 Task: Switch to Salesforce classic and create Few records for custom objects.
Action: Mouse moved to (633, 43)
Screenshot: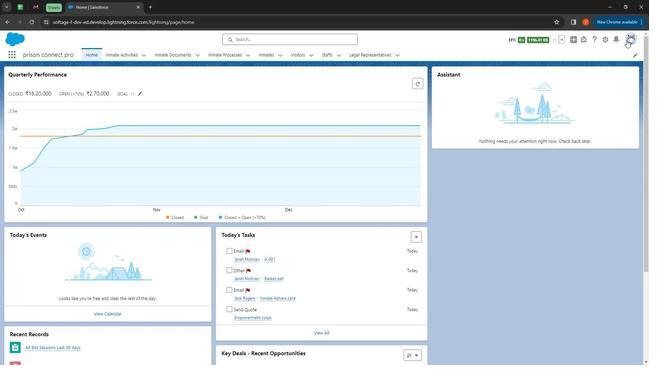 
Action: Mouse pressed left at (633, 43)
Screenshot: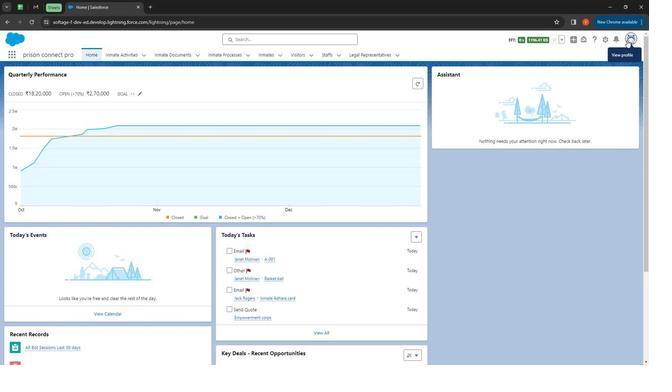 
Action: Mouse moved to (550, 117)
Screenshot: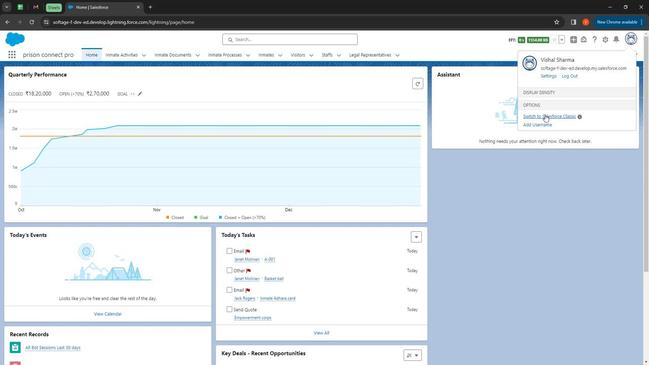 
Action: Mouse pressed left at (550, 117)
Screenshot: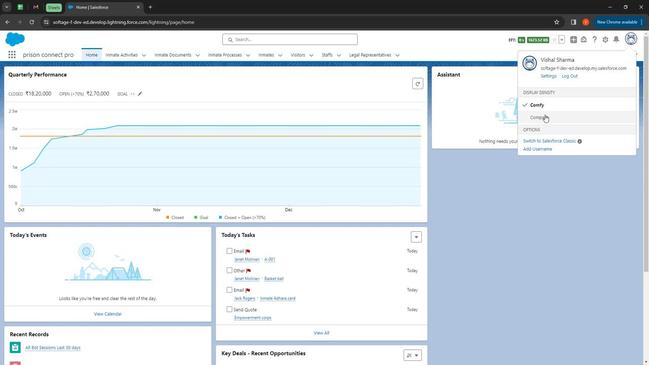 
Action: Mouse moved to (549, 140)
Screenshot: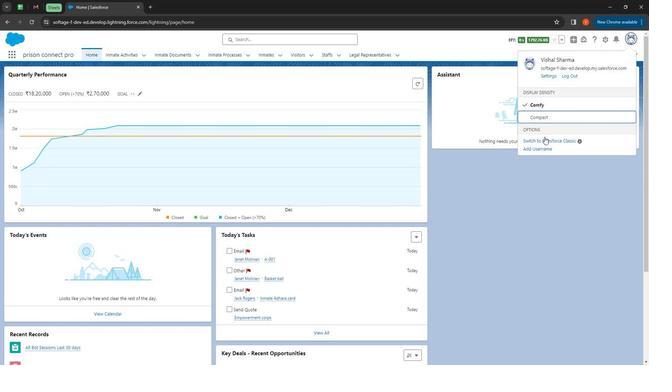 
Action: Mouse pressed left at (549, 140)
Screenshot: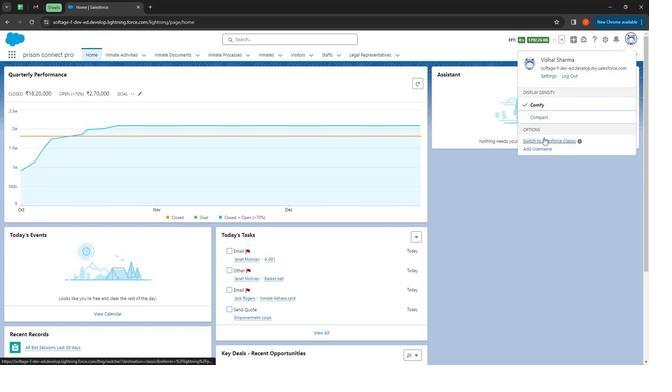 
Action: Mouse moved to (601, 68)
Screenshot: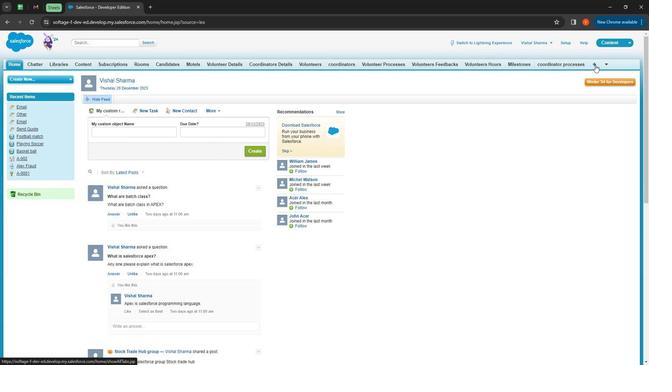 
Action: Mouse pressed left at (601, 68)
Screenshot: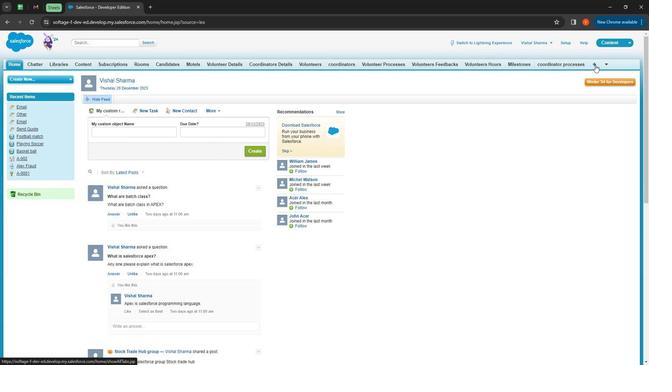
Action: Mouse moved to (200, 226)
Screenshot: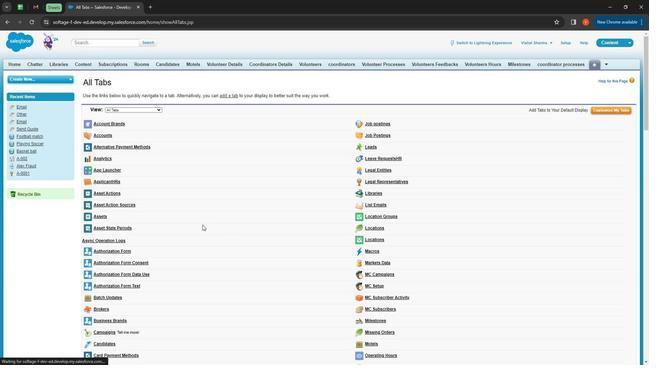 
Action: Mouse scrolled (200, 226) with delta (0, 0)
Screenshot: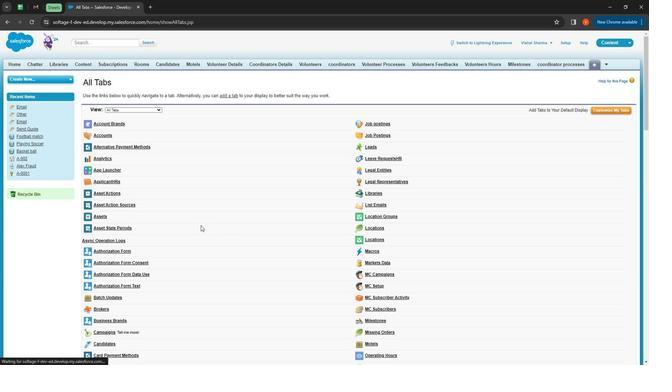 
Action: Mouse scrolled (200, 226) with delta (0, 0)
Screenshot: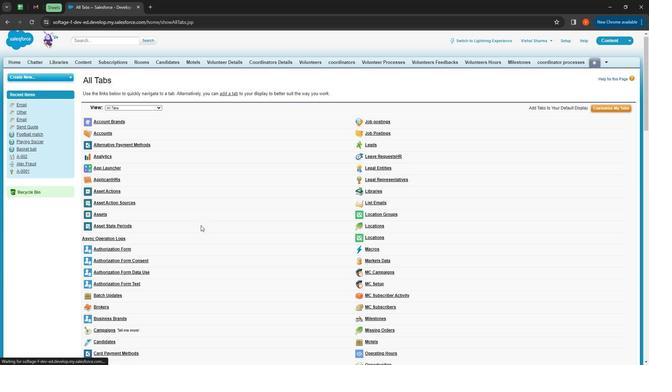 
Action: Mouse scrolled (200, 226) with delta (0, 0)
Screenshot: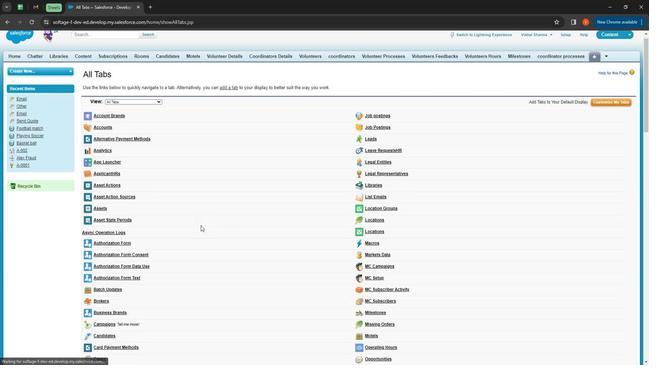 
Action: Mouse scrolled (200, 226) with delta (0, 0)
Screenshot: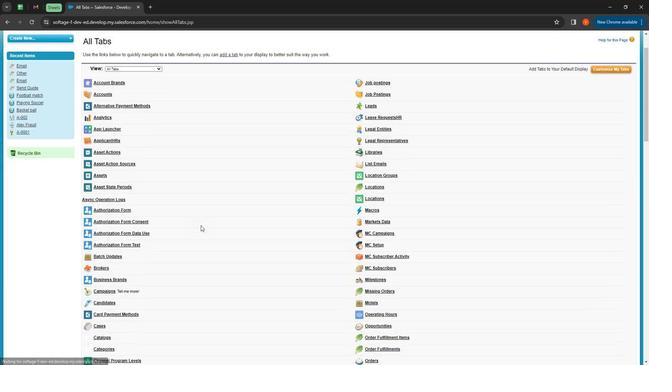 
Action: Mouse scrolled (200, 226) with delta (0, 0)
Screenshot: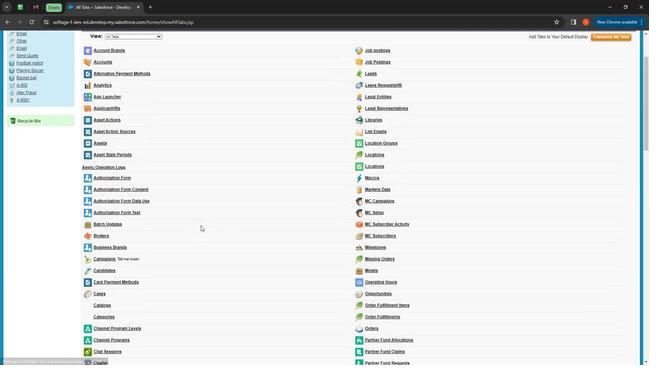 
Action: Mouse scrolled (200, 226) with delta (0, 0)
Screenshot: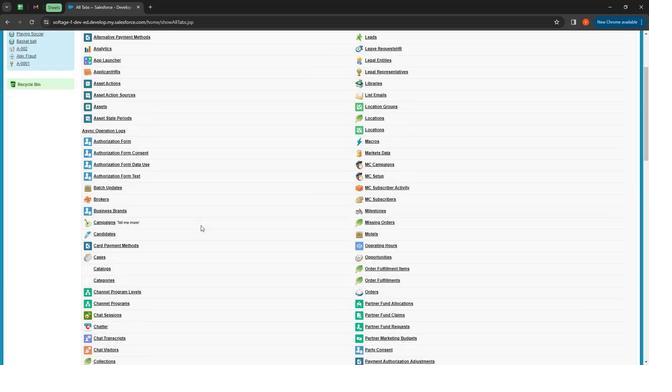 
Action: Mouse scrolled (200, 226) with delta (0, 0)
Screenshot: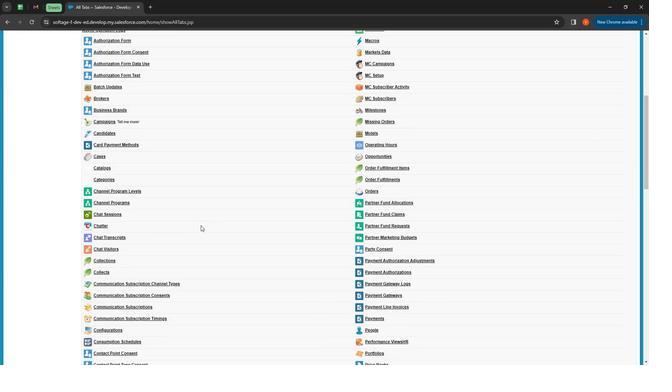 
Action: Mouse scrolled (200, 226) with delta (0, 0)
Screenshot: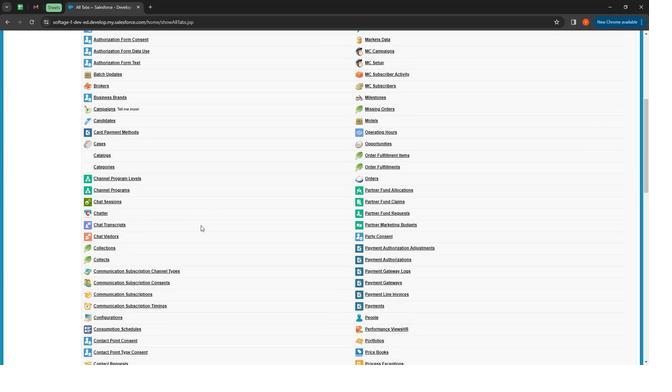 
Action: Mouse scrolled (200, 226) with delta (0, 0)
Screenshot: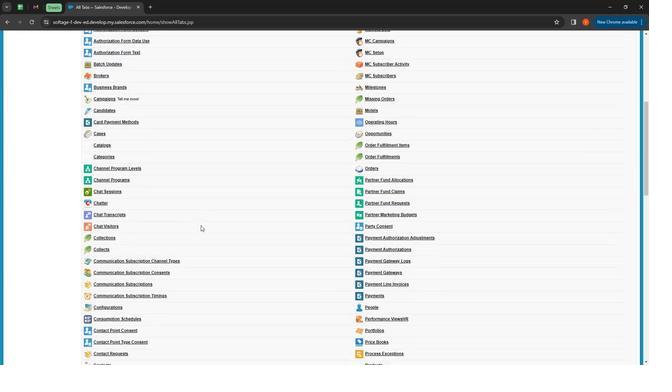 
Action: Mouse scrolled (200, 226) with delta (0, 0)
Screenshot: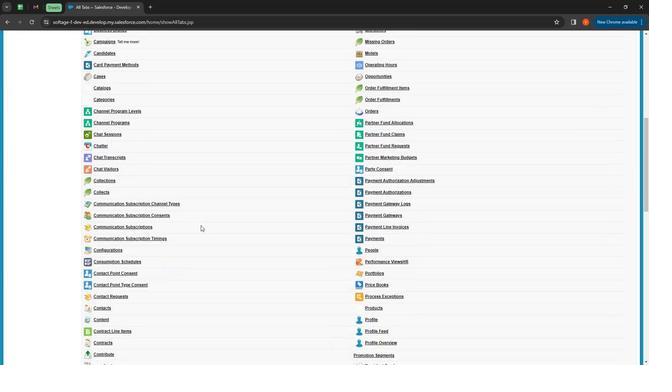 
Action: Mouse moved to (200, 226)
Screenshot: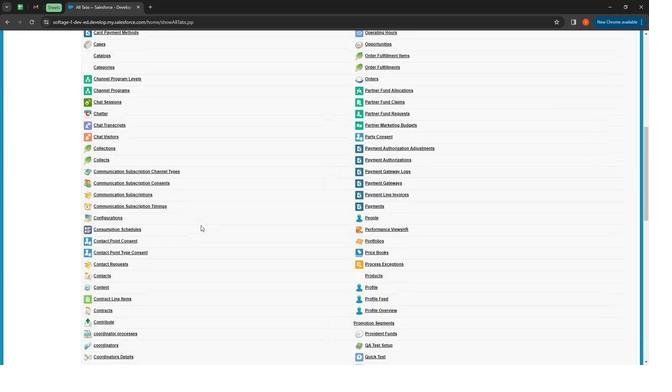 
Action: Mouse scrolled (200, 226) with delta (0, 0)
Screenshot: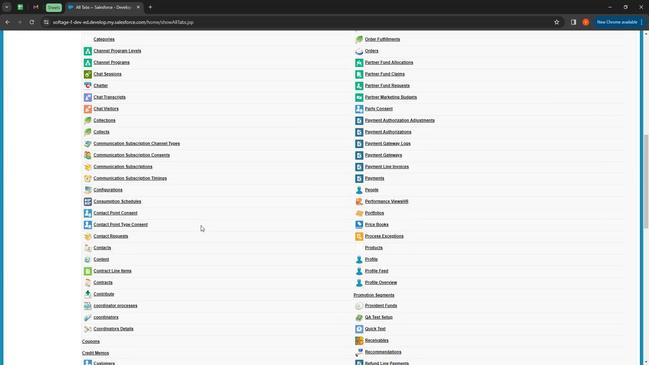 
Action: Mouse scrolled (200, 226) with delta (0, 0)
Screenshot: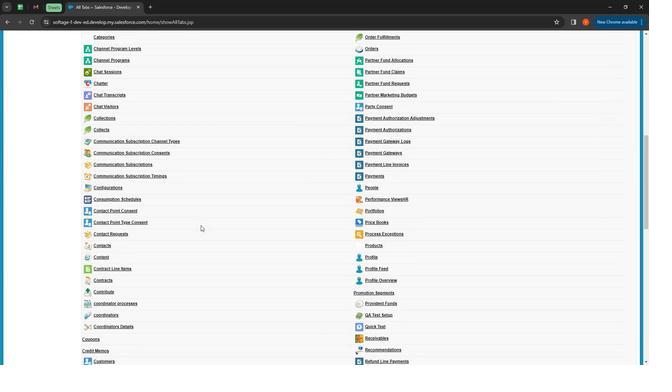 
Action: Mouse scrolled (200, 226) with delta (0, 0)
Screenshot: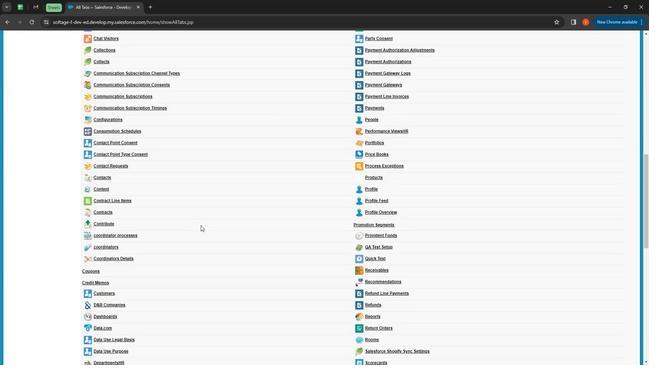 
Action: Mouse scrolled (200, 226) with delta (0, 0)
Screenshot: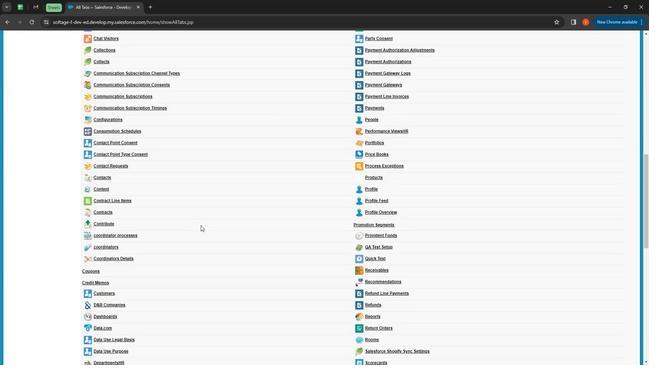 
Action: Mouse scrolled (200, 226) with delta (0, 0)
Screenshot: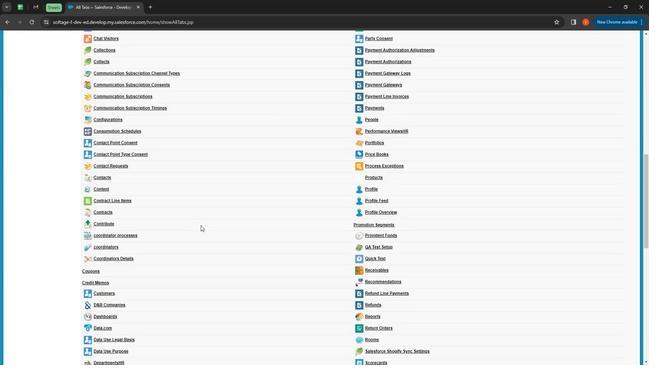 
Action: Mouse scrolled (200, 226) with delta (0, 0)
Screenshot: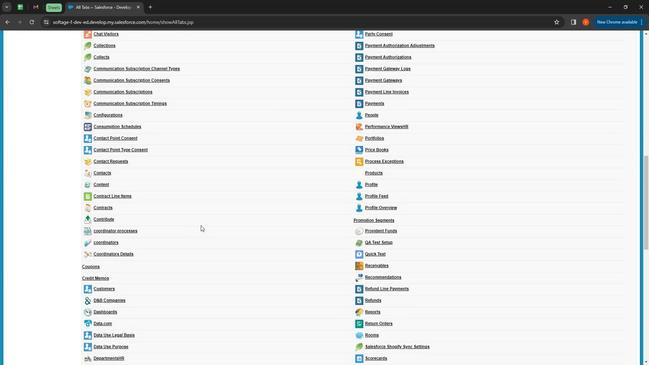 
Action: Mouse scrolled (200, 226) with delta (0, 0)
Screenshot: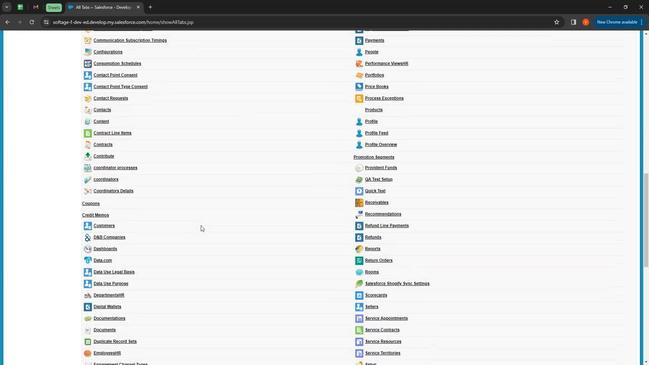 
Action: Mouse moved to (232, 142)
Screenshot: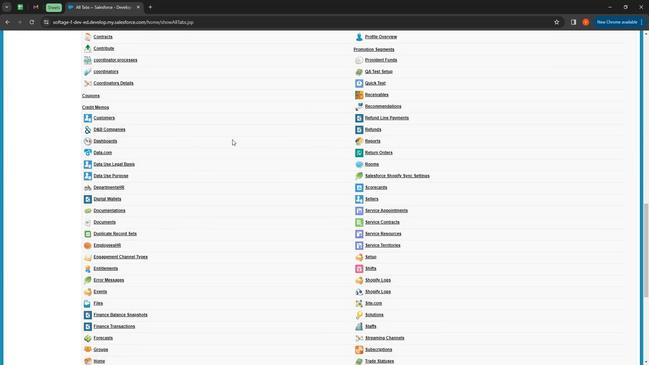 
Action: Mouse scrolled (232, 141) with delta (0, 0)
Screenshot: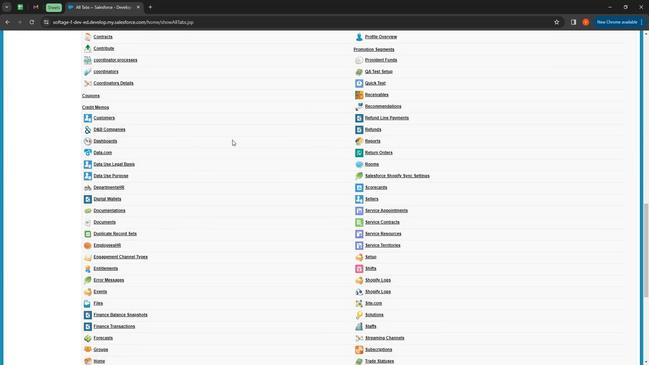 
Action: Mouse moved to (353, 153)
Screenshot: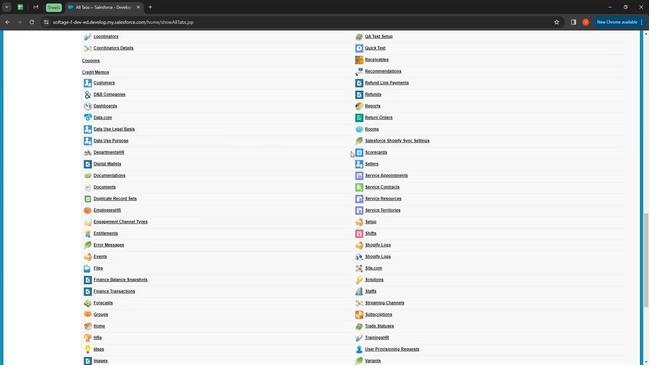 
Action: Mouse scrolled (353, 153) with delta (0, 0)
Screenshot: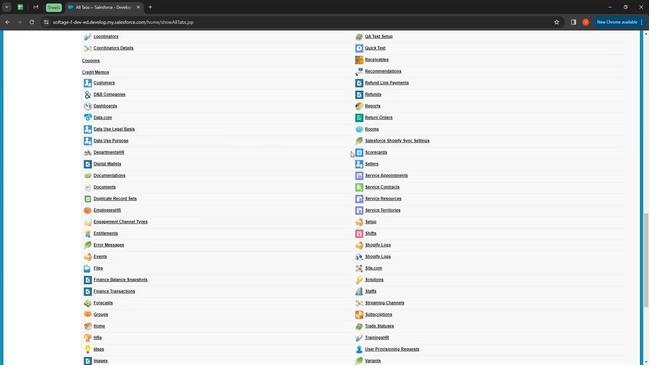 
Action: Mouse moved to (352, 153)
Screenshot: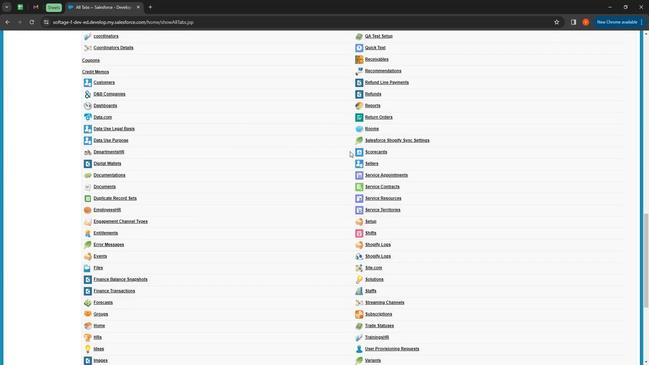 
Action: Mouse scrolled (352, 153) with delta (0, 0)
Screenshot: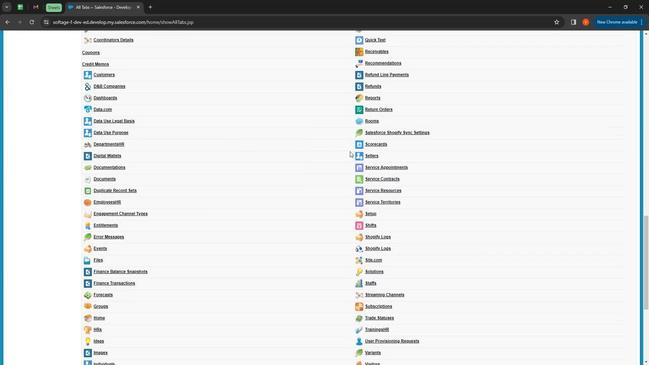 
Action: Mouse moved to (270, 168)
Screenshot: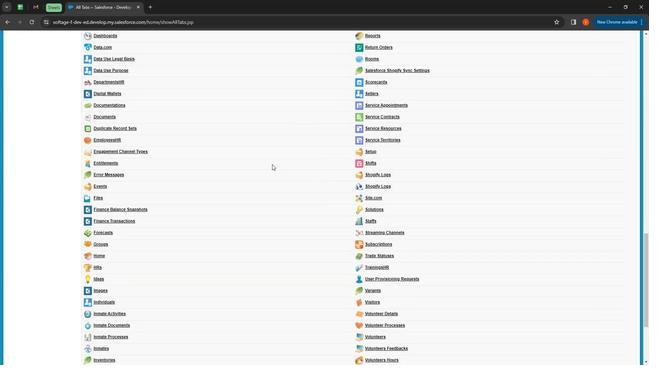 
Action: Mouse scrolled (270, 168) with delta (0, 0)
Screenshot: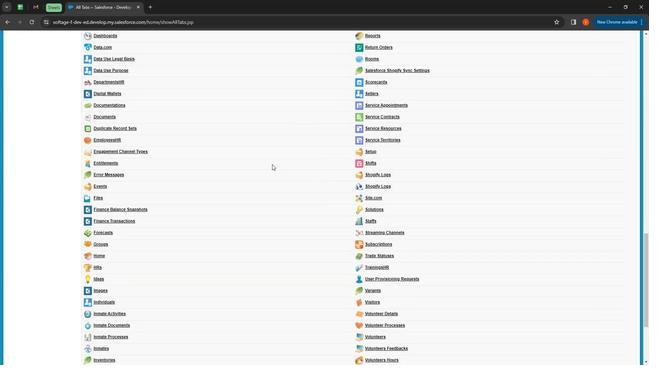 
Action: Mouse moved to (269, 169)
Screenshot: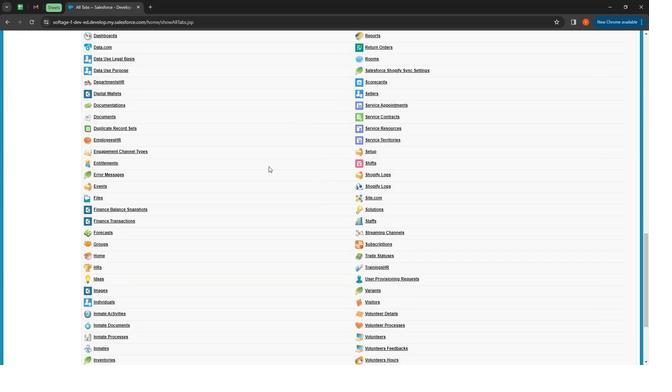 
Action: Mouse scrolled (269, 169) with delta (0, 0)
Screenshot: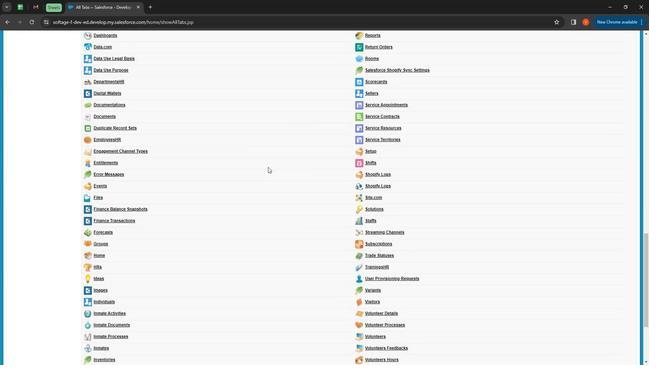 
Action: Mouse moved to (211, 190)
Screenshot: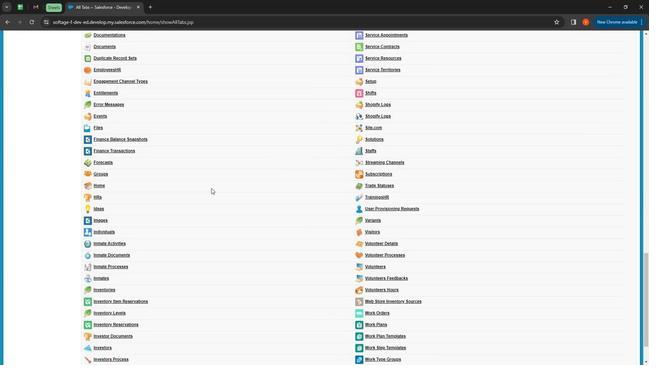 
Action: Mouse scrolled (211, 190) with delta (0, 0)
Screenshot: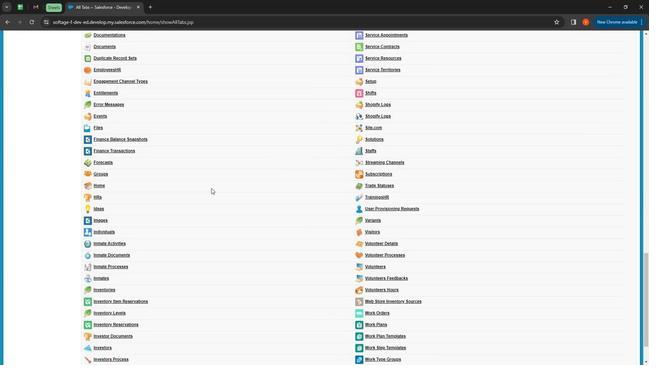 
Action: Mouse moved to (140, 209)
Screenshot: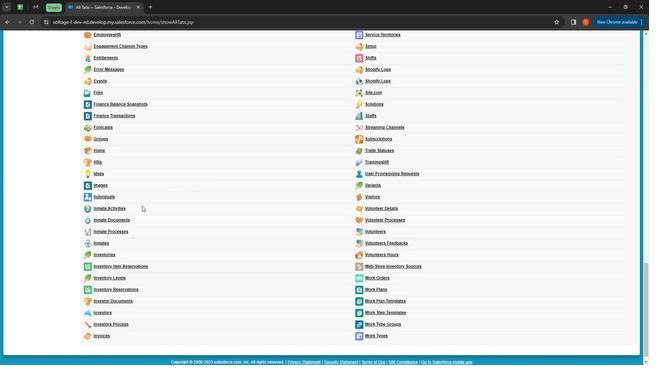 
Action: Mouse scrolled (140, 209) with delta (0, 0)
Screenshot: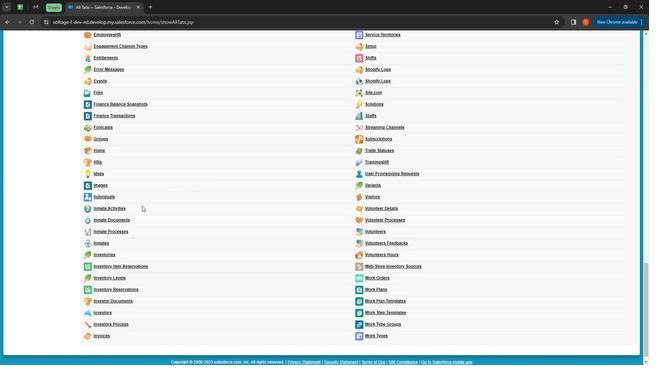 
Action: Mouse moved to (140, 211)
Screenshot: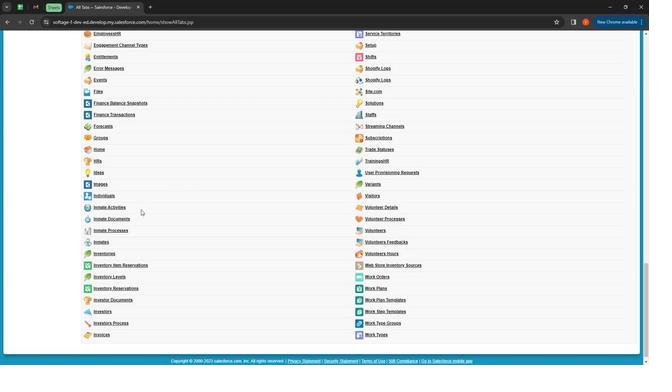 
Action: Mouse scrolled (140, 211) with delta (0, 0)
Screenshot: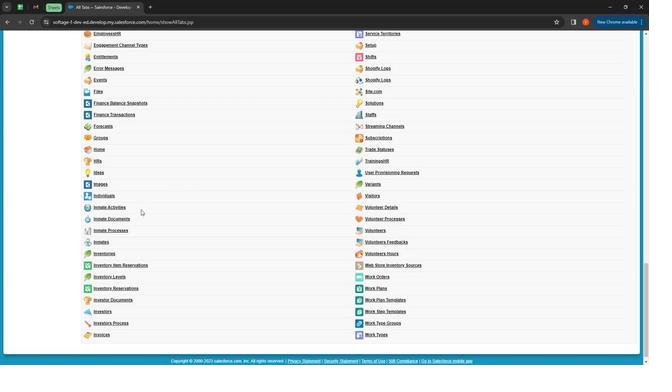 
Action: Mouse moved to (99, 236)
Screenshot: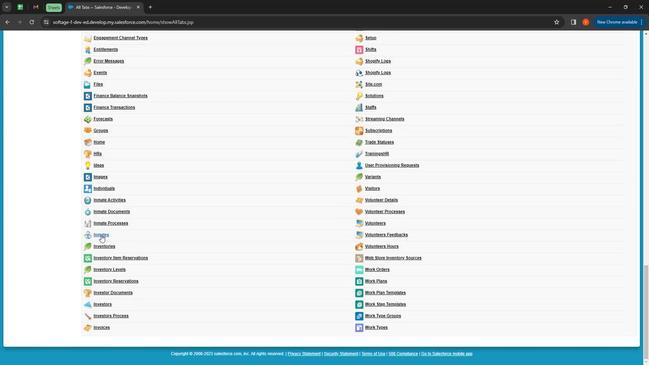 
Action: Mouse pressed left at (99, 236)
Screenshot: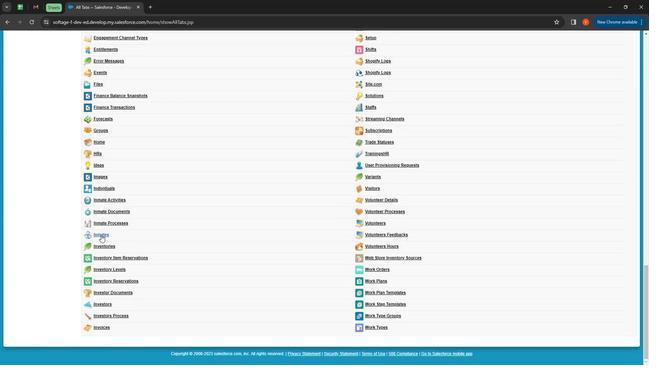 
Action: Mouse moved to (262, 121)
Screenshot: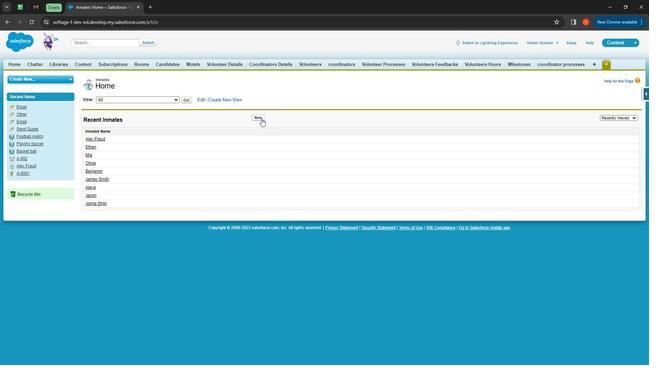 
Action: Mouse pressed left at (262, 121)
Screenshot: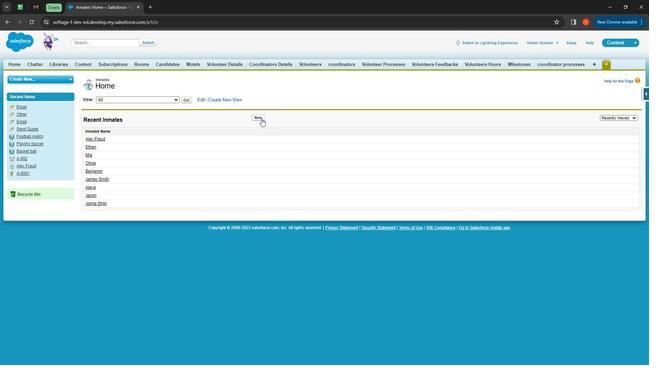 
Action: Mouse moved to (217, 130)
Screenshot: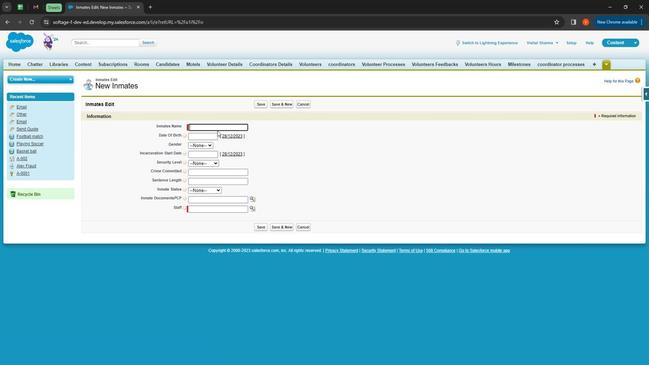 
Action: Mouse pressed left at (217, 130)
Screenshot: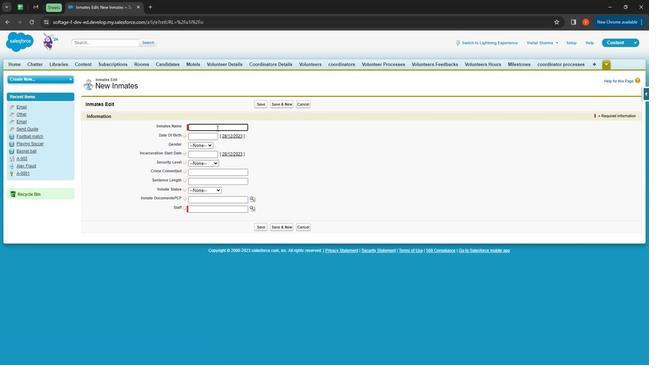 
Action: Mouse moved to (218, 135)
Screenshot: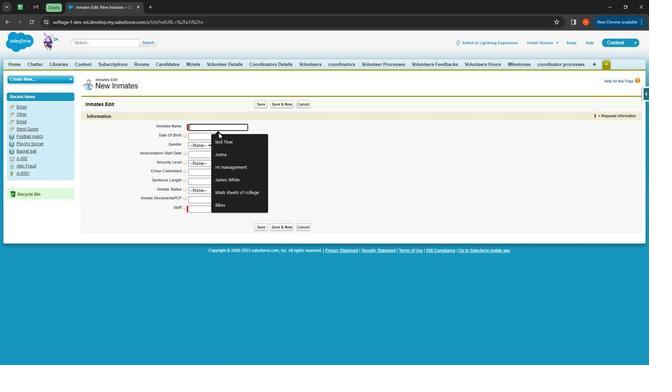 
Action: Key pressed <Key.shift>Donald<Key.space><Key.shift>Trump
Screenshot: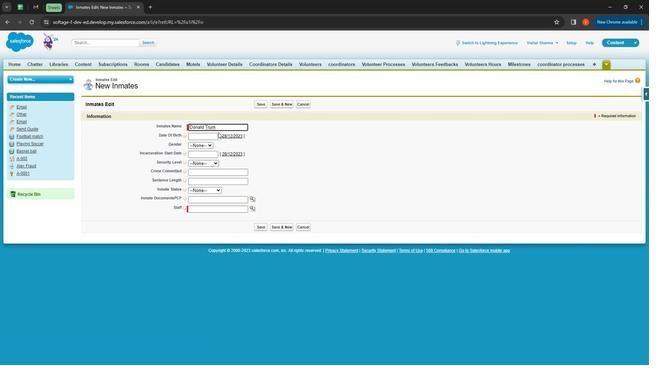 
Action: Mouse moved to (205, 137)
Screenshot: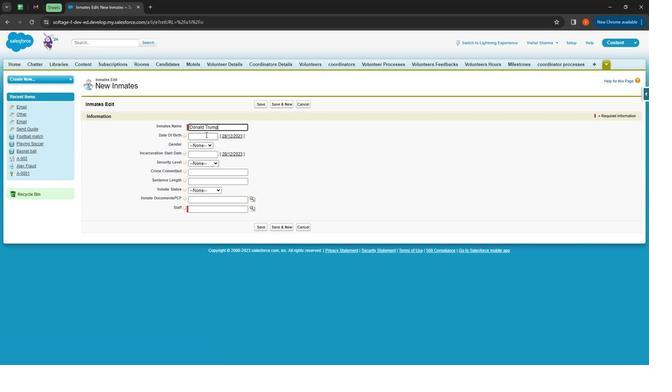 
Action: Mouse pressed left at (205, 137)
Screenshot: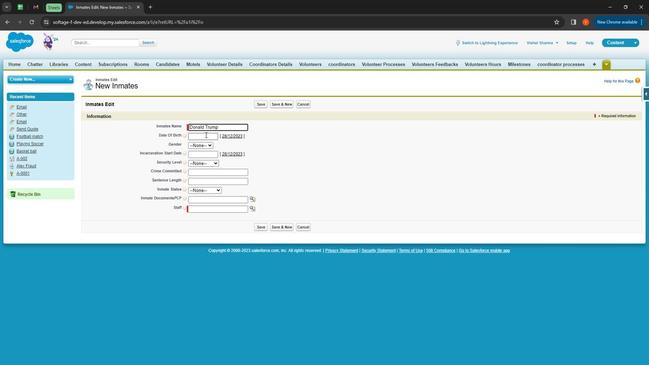 
Action: Mouse moved to (254, 146)
Screenshot: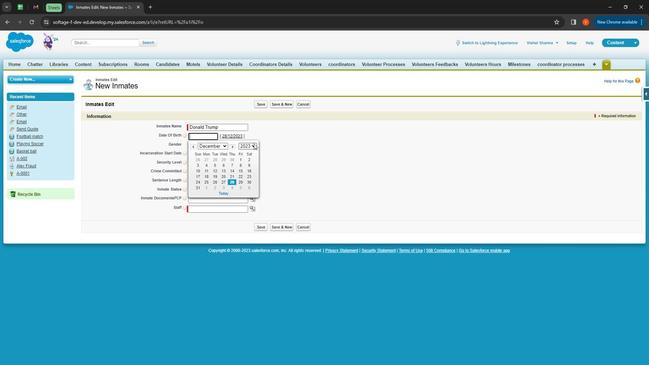 
Action: Mouse pressed left at (254, 146)
Screenshot: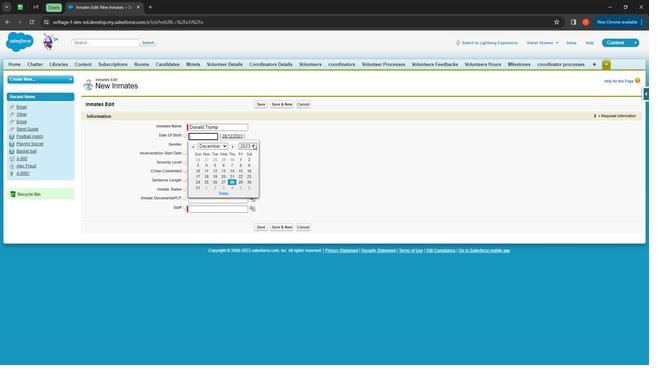 
Action: Mouse moved to (254, 153)
Screenshot: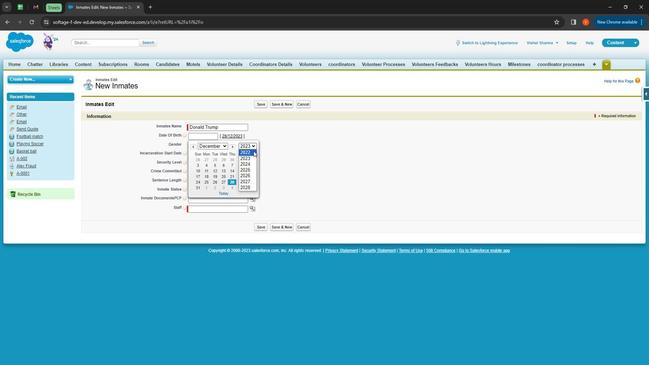 
Action: Mouse pressed left at (254, 153)
Screenshot: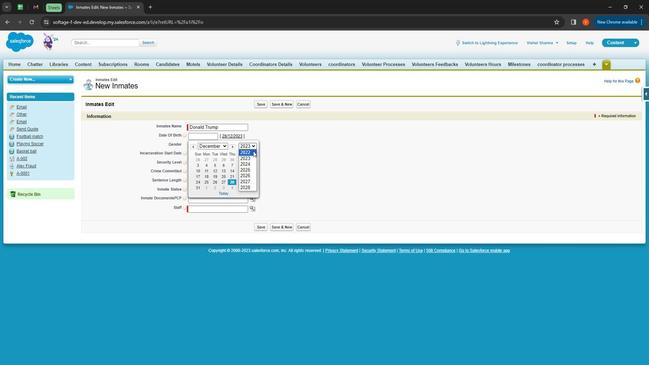 
Action: Mouse moved to (192, 149)
Screenshot: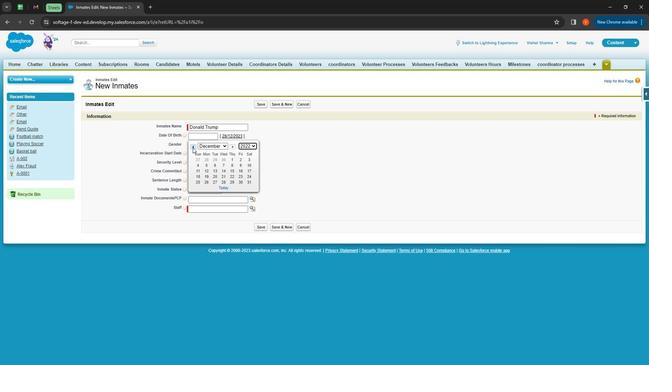 
Action: Mouse pressed left at (192, 149)
Screenshot: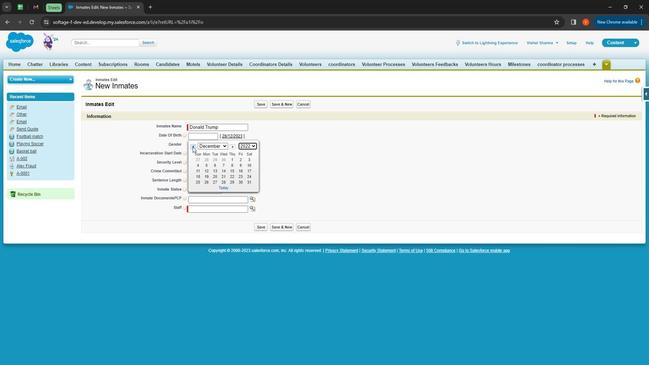 
Action: Mouse pressed left at (192, 149)
Screenshot: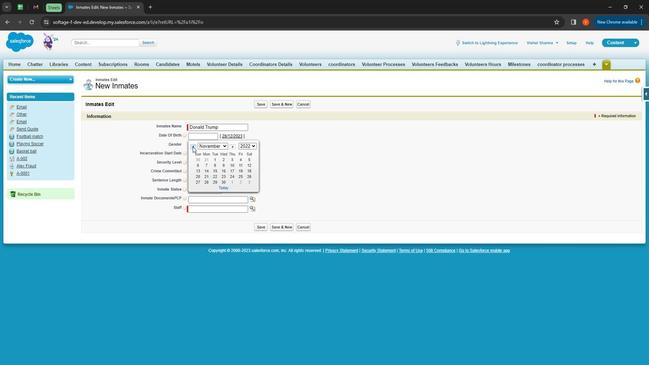 
Action: Mouse pressed left at (192, 149)
Screenshot: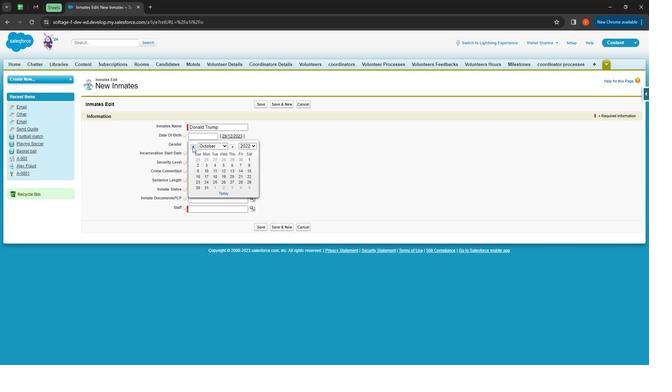 
Action: Mouse moved to (193, 149)
Screenshot: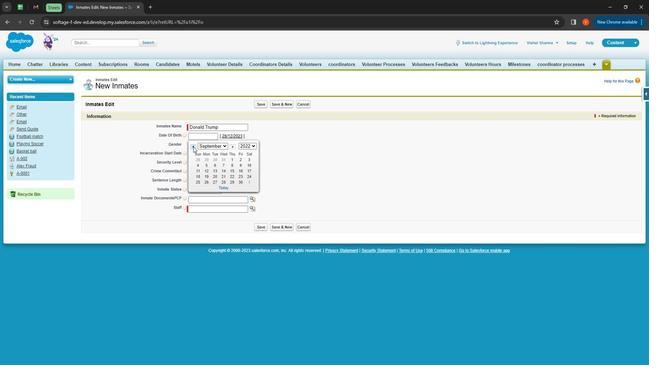 
Action: Mouse pressed left at (193, 149)
Screenshot: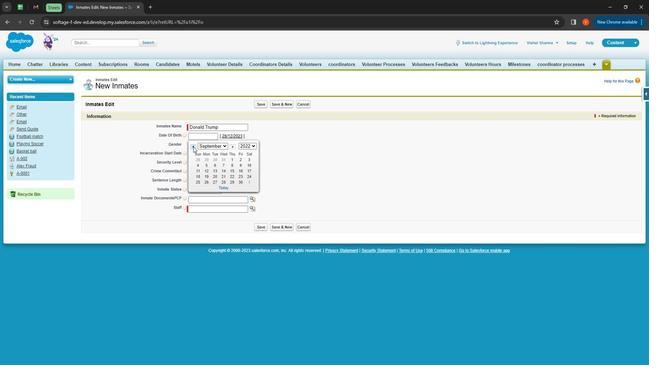 
Action: Mouse moved to (232, 165)
Screenshot: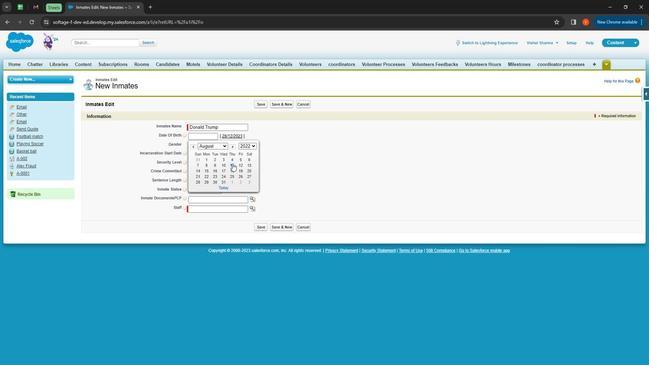 
Action: Mouse pressed left at (232, 165)
Screenshot: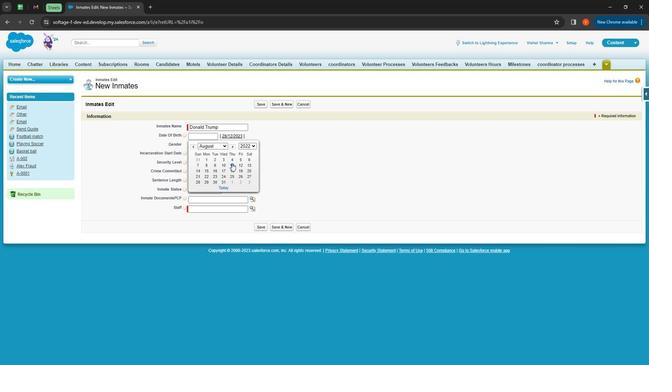 
Action: Mouse moved to (213, 140)
Screenshot: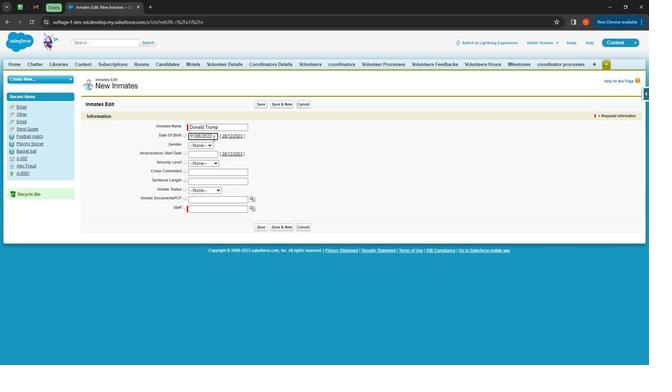 
Action: Mouse pressed left at (213, 140)
Screenshot: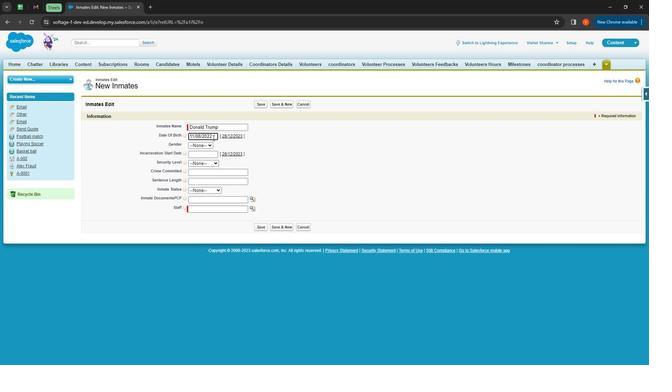 
Action: Mouse moved to (218, 136)
Screenshot: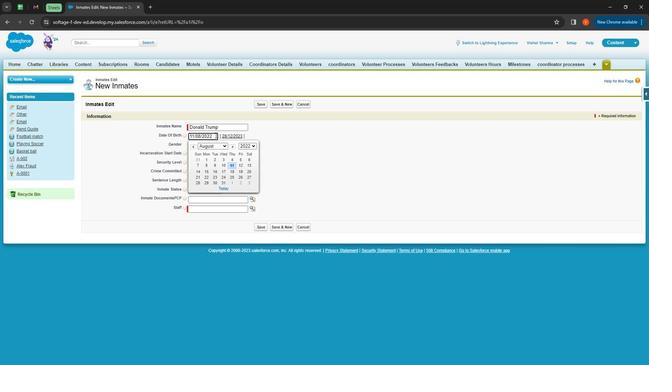 
Action: Key pressed <Key.backspace>
Screenshot: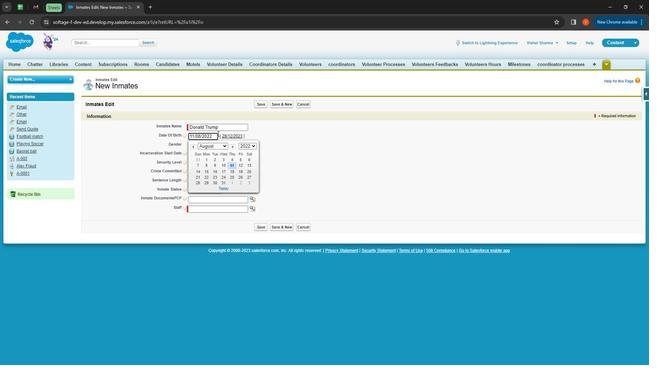 
Action: Mouse moved to (219, 136)
Screenshot: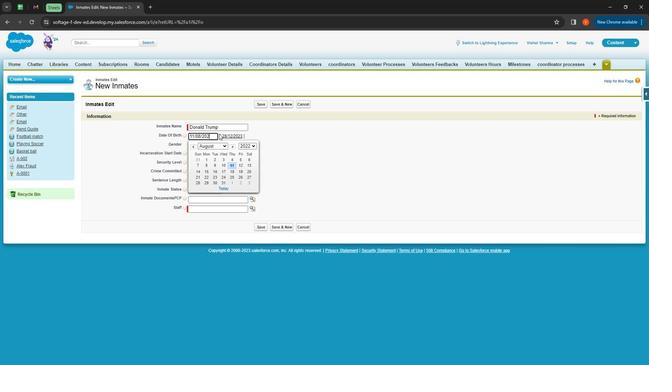 
Action: Key pressed <Key.backspace>
Screenshot: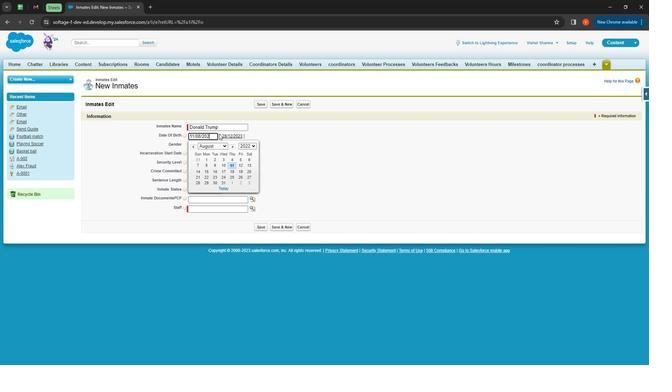 
Action: Mouse moved to (220, 137)
Screenshot: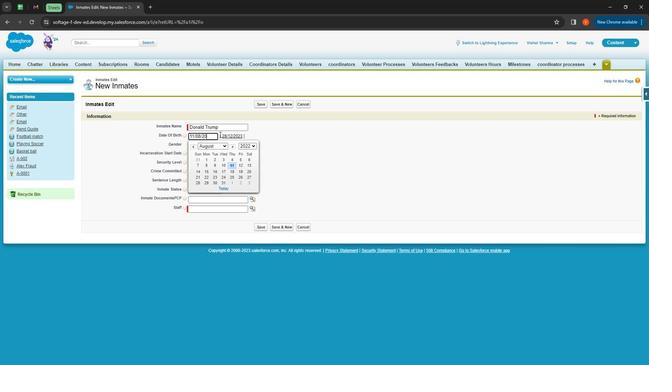 
Action: Key pressed <Key.backspace>
Screenshot: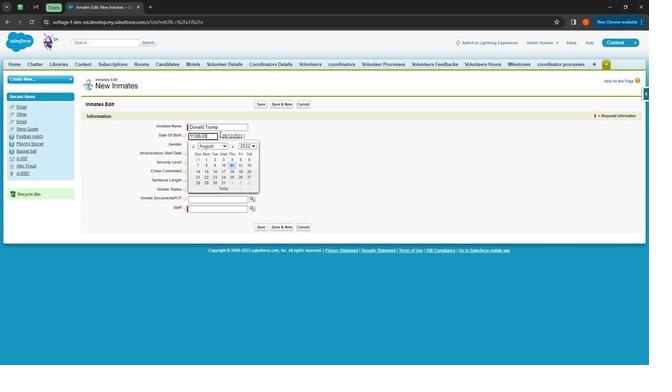 
Action: Mouse moved to (221, 140)
Screenshot: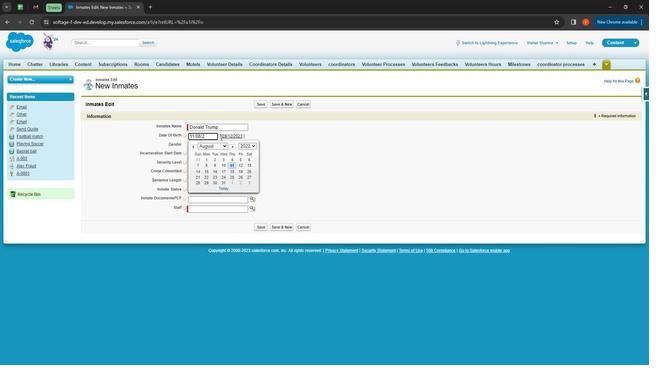 
Action: Key pressed <Key.backspace>
Screenshot: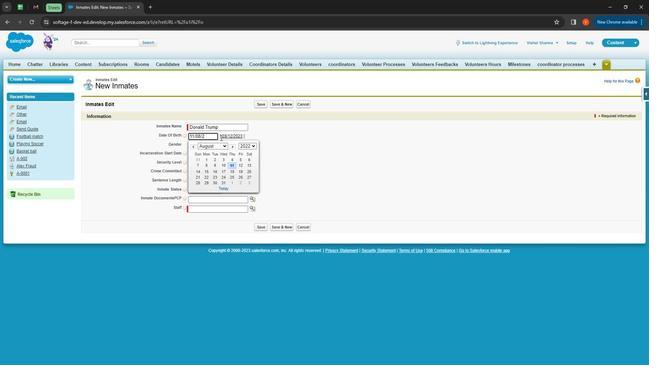 
Action: Mouse moved to (221, 140)
Screenshot: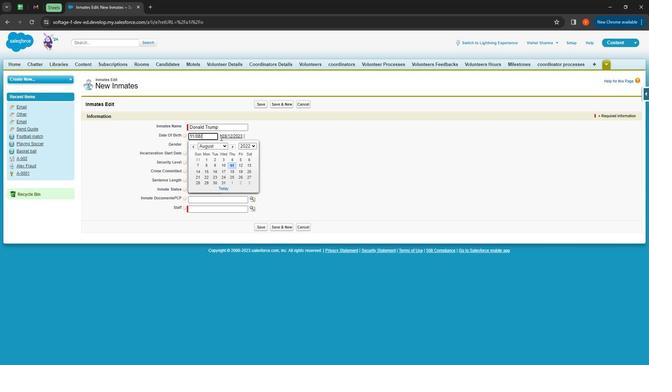 
Action: Key pressed 1
Screenshot: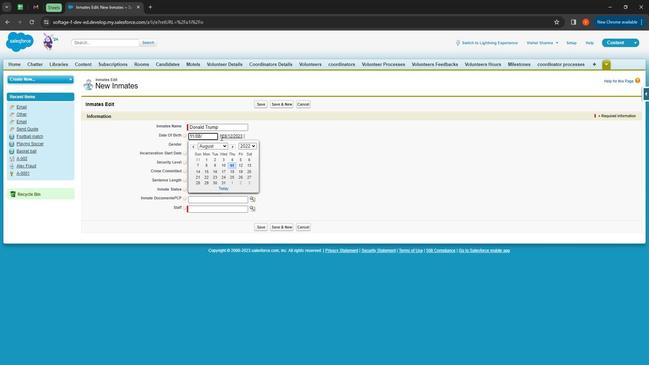 
Action: Mouse moved to (222, 140)
Screenshot: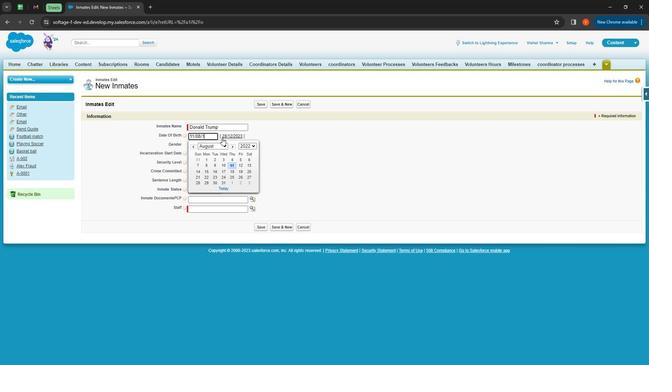 
Action: Key pressed 9
Screenshot: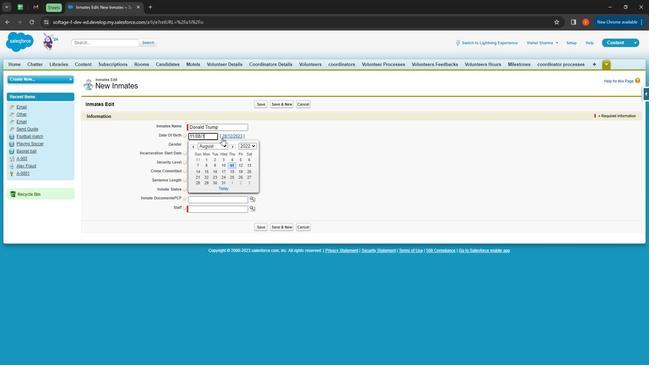 
Action: Mouse moved to (224, 141)
Screenshot: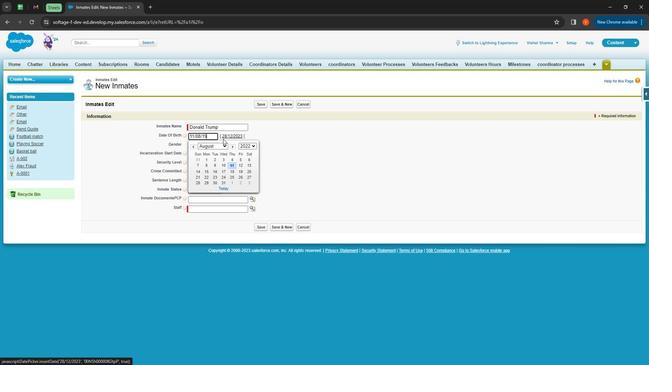 
Action: Key pressed 9
Screenshot: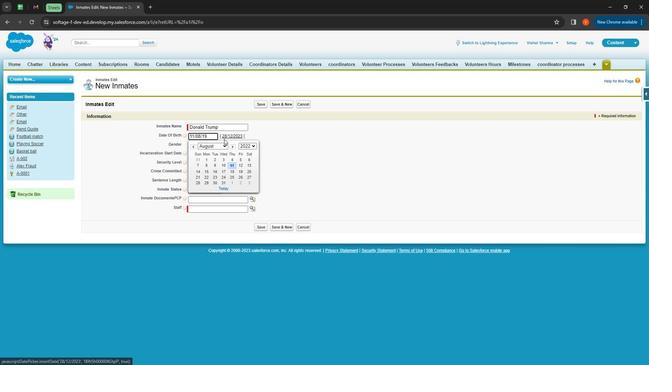 
Action: Mouse moved to (224, 141)
Screenshot: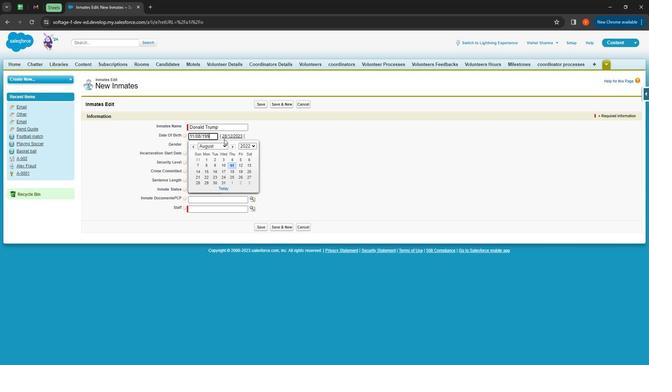 
Action: Key pressed 1
Screenshot: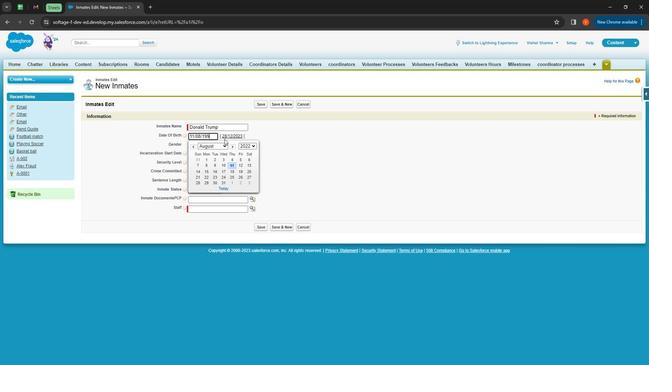 
Action: Mouse moved to (300, 164)
Screenshot: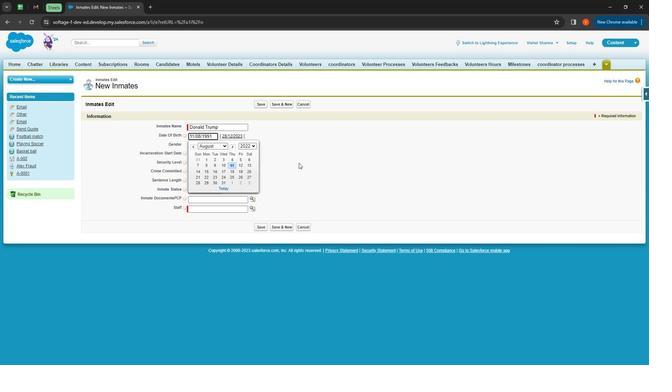 
Action: Mouse pressed left at (300, 164)
Screenshot: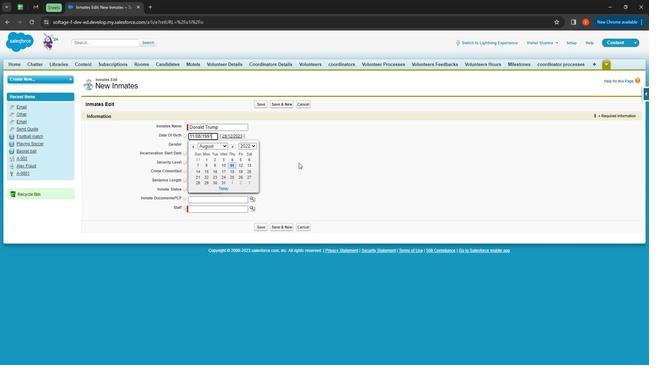 
Action: Mouse moved to (212, 149)
Screenshot: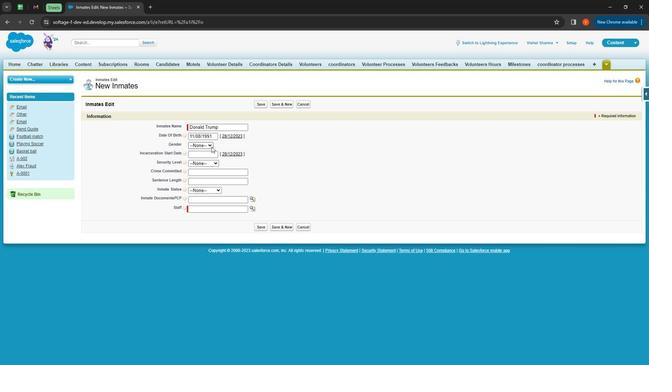 
Action: Mouse pressed left at (212, 149)
Screenshot: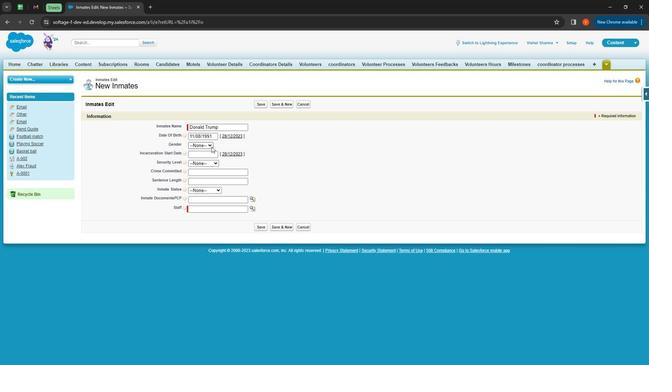 
Action: Mouse moved to (210, 161)
Screenshot: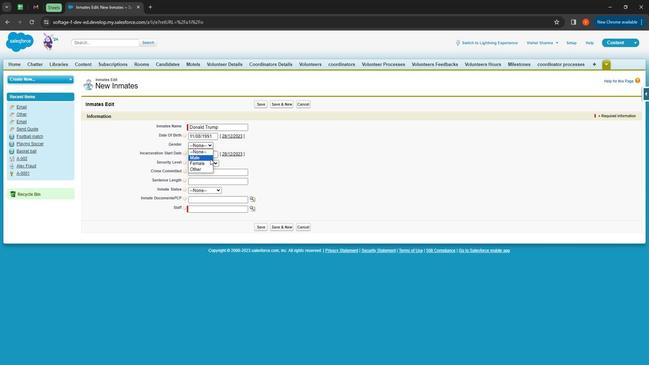 
Action: Mouse pressed left at (210, 161)
Screenshot: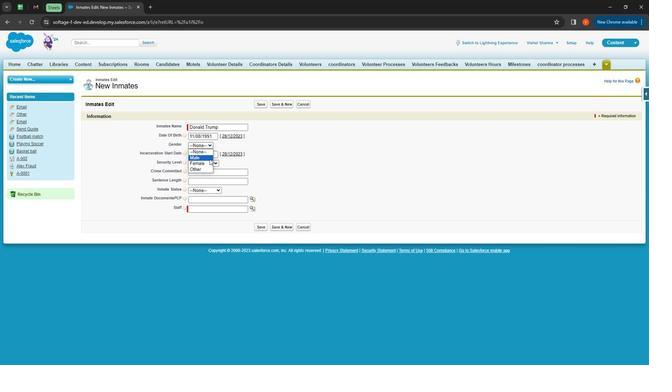 
Action: Mouse moved to (201, 157)
Screenshot: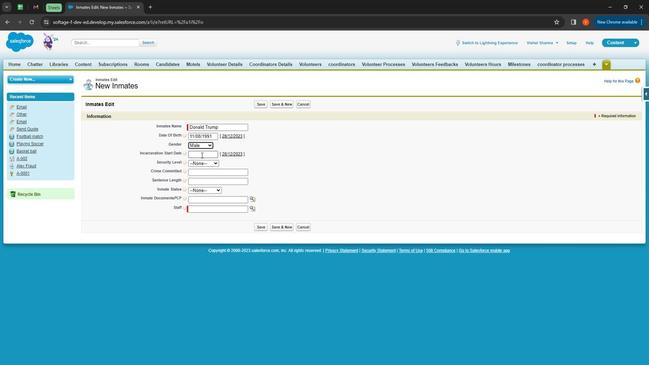 
Action: Mouse pressed left at (201, 157)
Screenshot: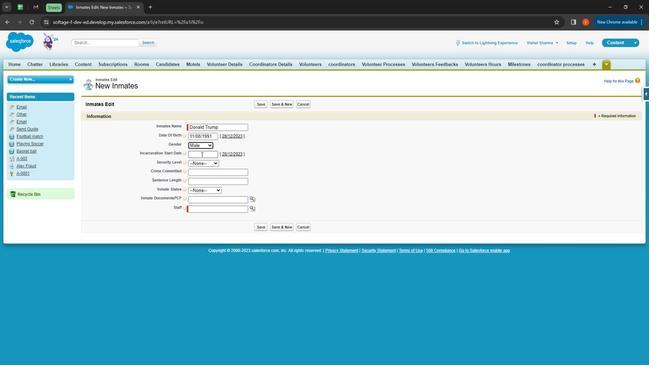 
Action: Mouse moved to (252, 166)
Screenshot: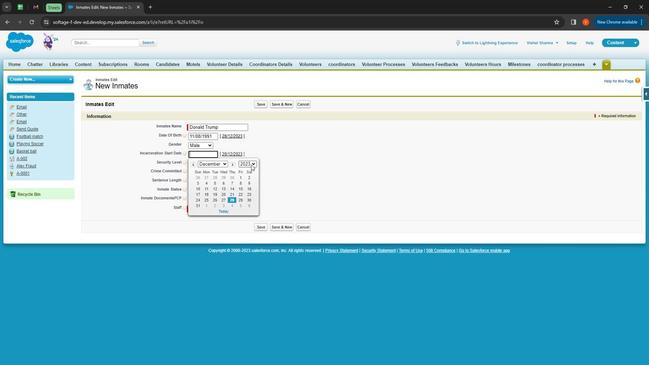 
Action: Mouse pressed left at (252, 166)
Screenshot: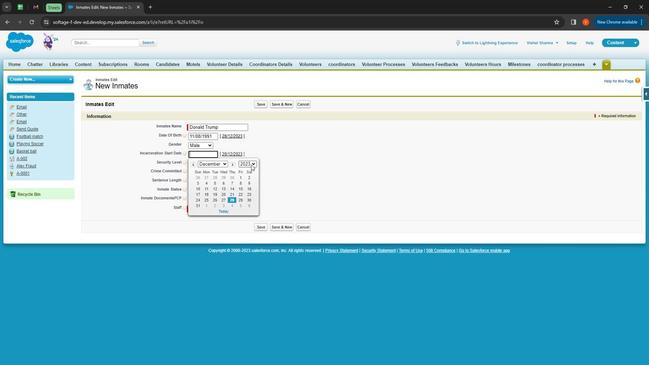 
Action: Mouse moved to (251, 171)
Screenshot: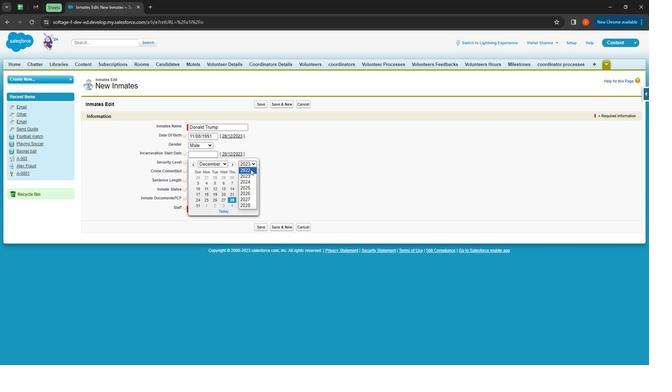 
Action: Mouse pressed left at (251, 171)
Screenshot: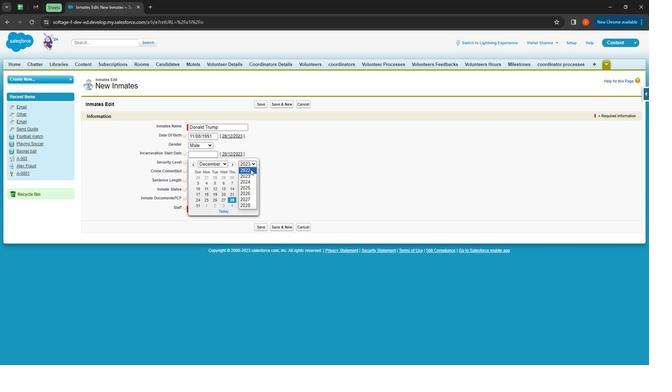 
Action: Mouse moved to (196, 165)
Screenshot: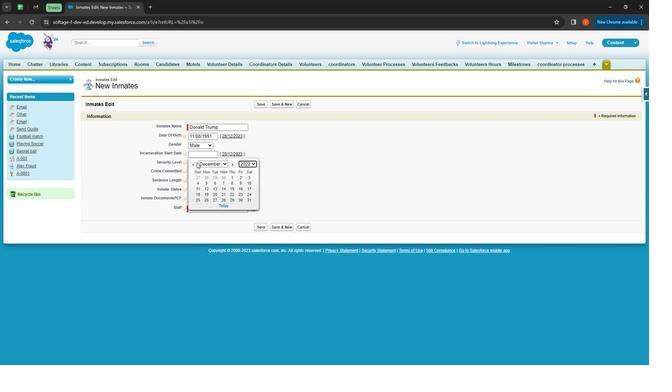 
Action: Mouse pressed left at (196, 165)
Screenshot: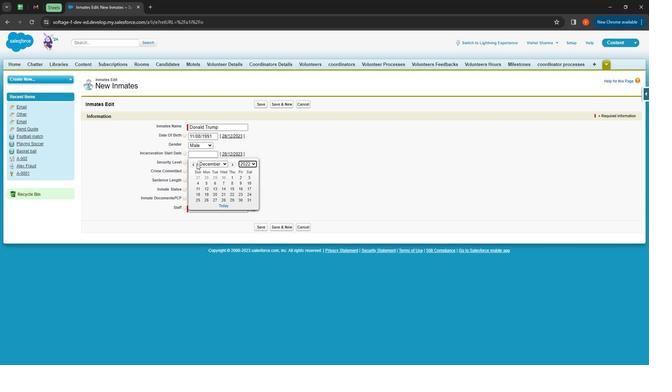 
Action: Mouse moved to (194, 164)
Screenshot: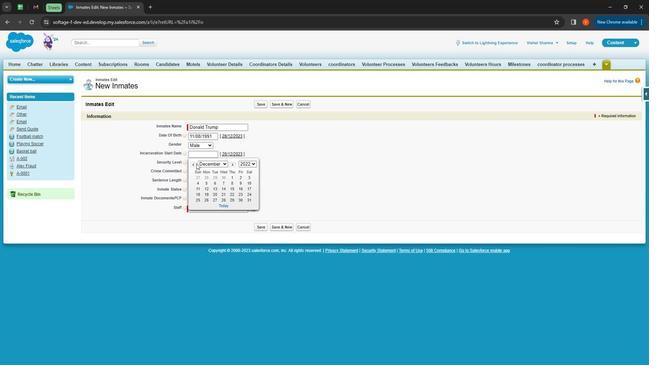
Action: Mouse pressed left at (194, 164)
Screenshot: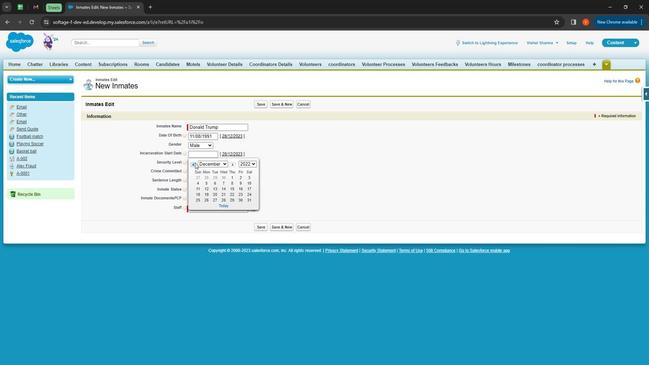 
Action: Mouse pressed left at (194, 164)
Screenshot: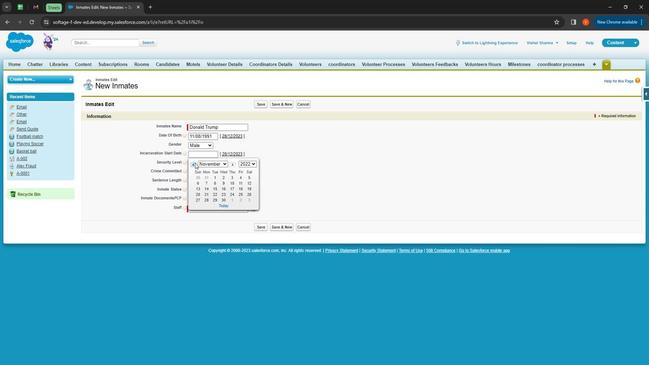 
Action: Mouse pressed left at (194, 164)
Screenshot: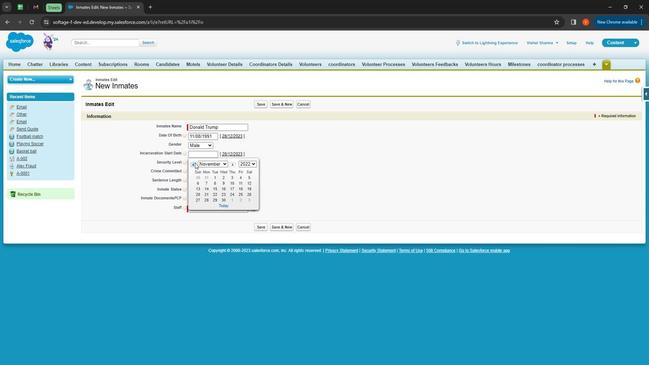 
Action: Mouse pressed left at (194, 164)
Screenshot: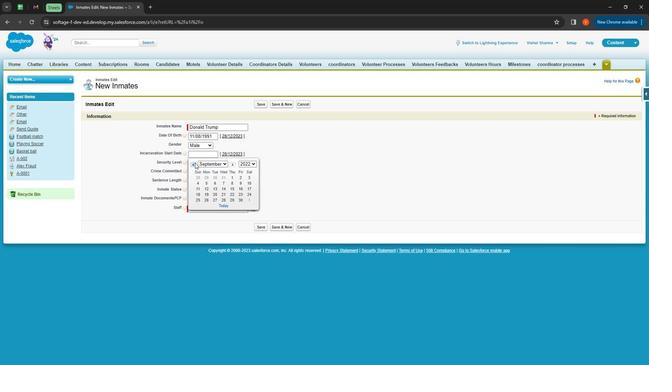 
Action: Mouse pressed left at (194, 164)
Screenshot: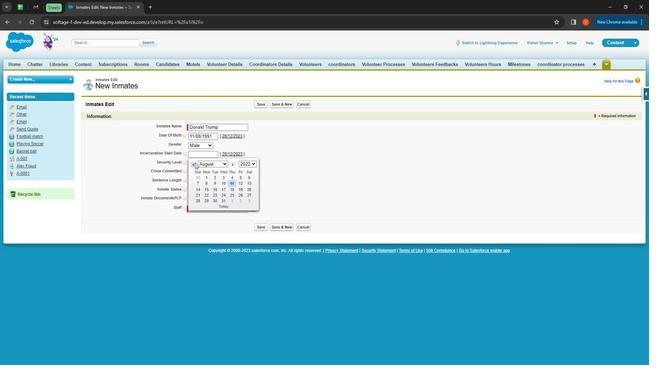 
Action: Mouse moved to (224, 182)
Screenshot: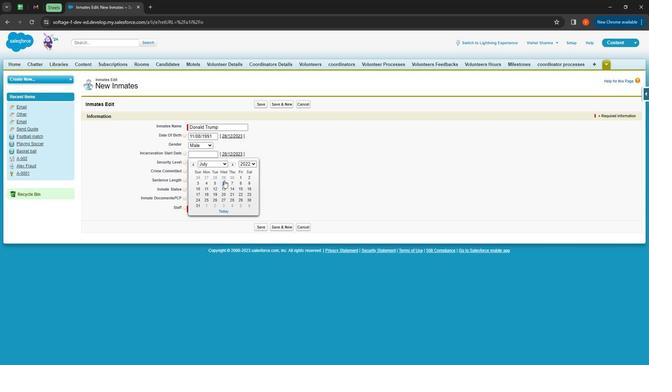 
Action: Mouse pressed left at (224, 182)
Screenshot: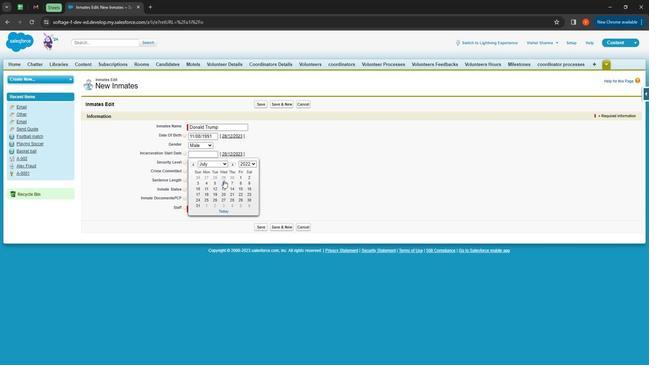 
Action: Mouse moved to (234, 175)
Screenshot: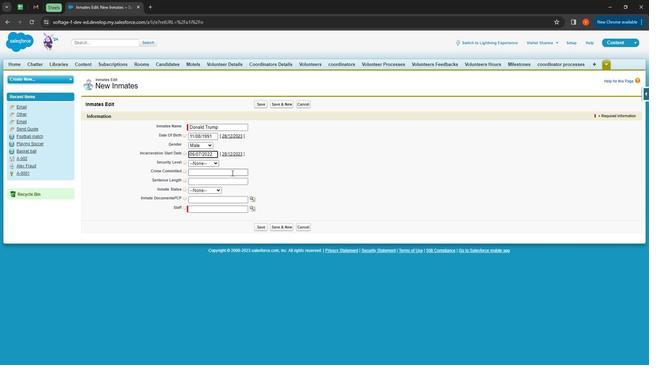 
Action: Mouse pressed left at (234, 175)
Screenshot: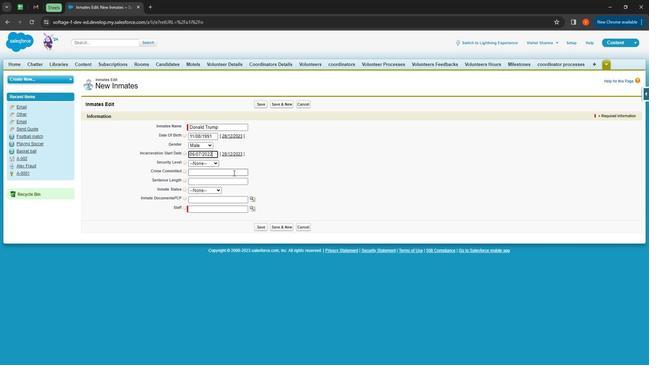 
Action: Mouse moved to (205, 169)
Screenshot: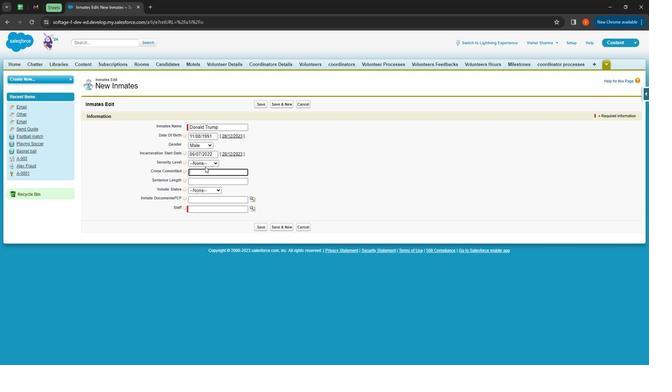 
Action: Mouse pressed left at (205, 169)
Screenshot: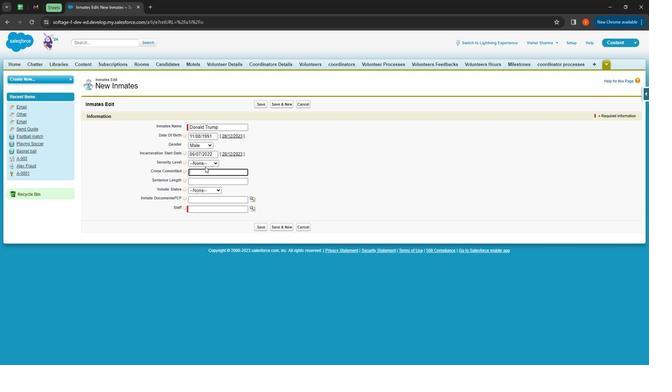 
Action: Mouse moved to (208, 169)
Screenshot: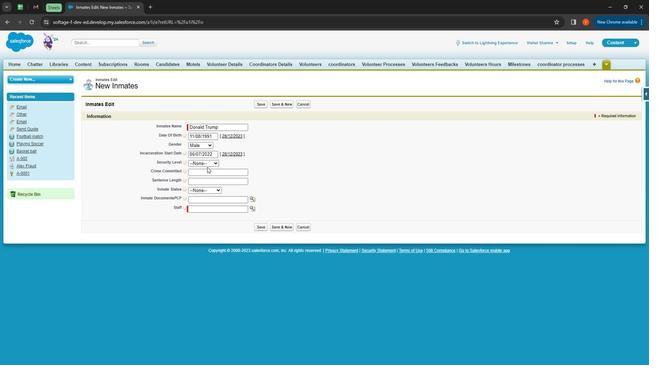 
Action: Mouse pressed left at (208, 169)
Screenshot: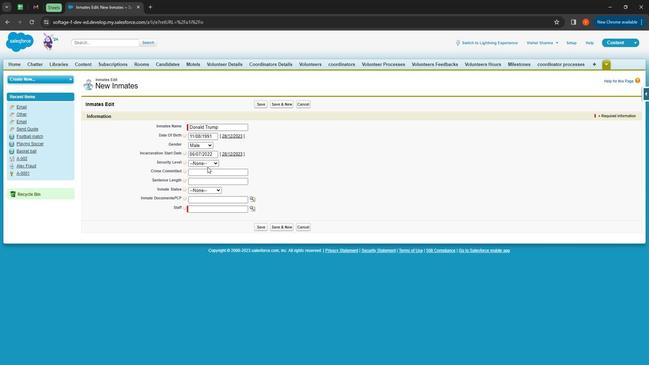 
Action: Mouse moved to (210, 166)
Screenshot: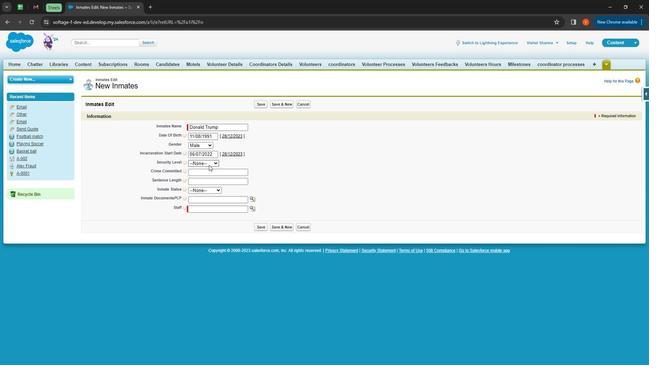 
Action: Mouse pressed left at (210, 166)
Screenshot: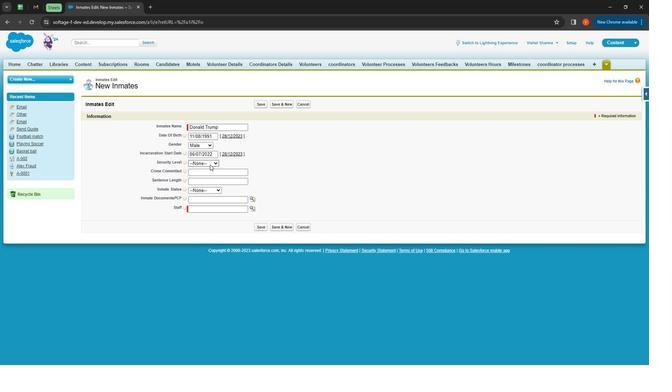 
Action: Mouse moved to (211, 189)
Screenshot: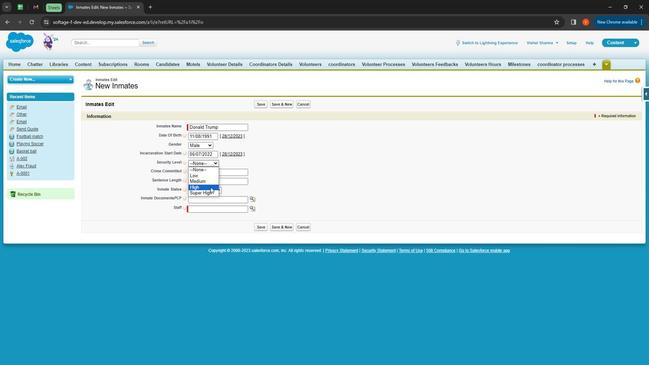 
Action: Mouse pressed left at (211, 189)
Screenshot: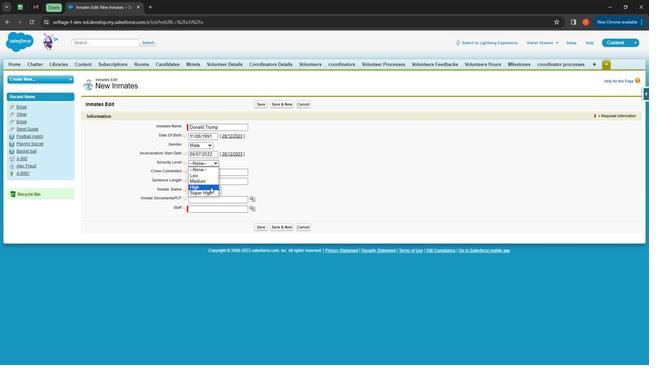 
Action: Mouse moved to (214, 173)
Screenshot: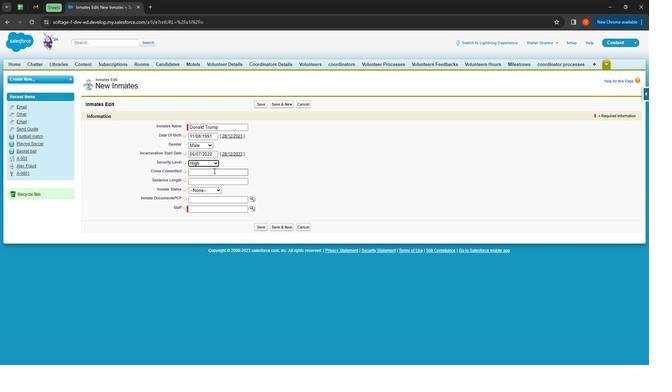 
Action: Mouse pressed left at (214, 173)
Screenshot: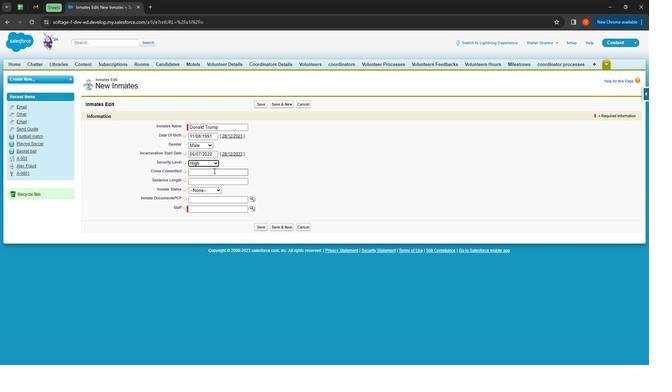 
Action: Mouse moved to (212, 170)
Screenshot: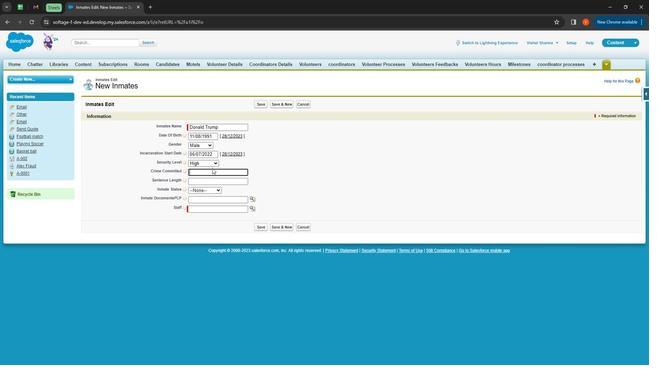 
Action: Key pressed <Key.shift><Key.shift><Key.shift><Key.shift><Key.shift><Key.shift><Key.shift><Key.shift><Key.shift><Key.shift><Key.shift><Key.shift><Key.shift><Key.shift><Key.shift><Key.shift><Key.shift><Key.shift><Key.shift><Key.shift><Key.shift><Key.shift><Key.shift><Key.shift><Key.shift><Key.shift><Key.shift><Key.shift><Key.shift><Key.shift><Key.shift><Key.shift>Wrong<Key.space>way<Key.space>to<Key.space>win<Key.space>elections
Screenshot: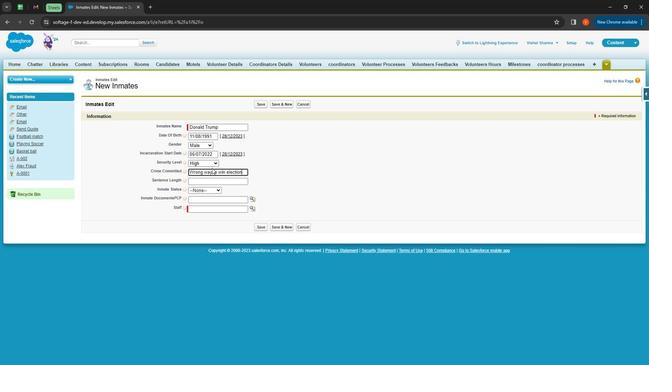 
Action: Mouse moved to (237, 184)
Screenshot: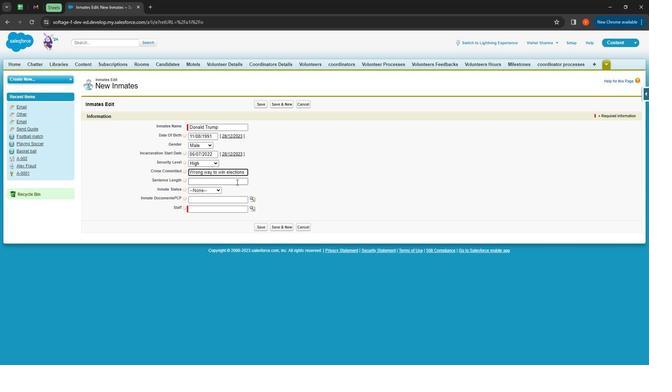 
Action: Mouse pressed left at (237, 184)
Screenshot: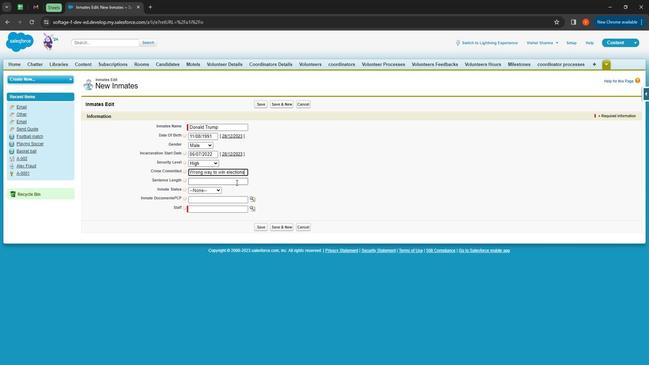 
Action: Key pressed 2
Screenshot: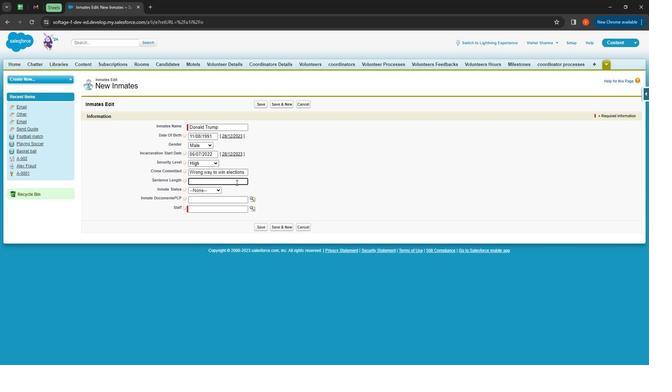 
Action: Mouse moved to (200, 188)
Screenshot: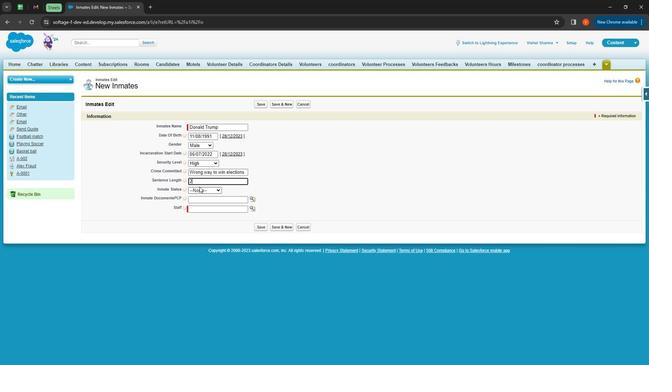
Action: Mouse pressed left at (200, 188)
Screenshot: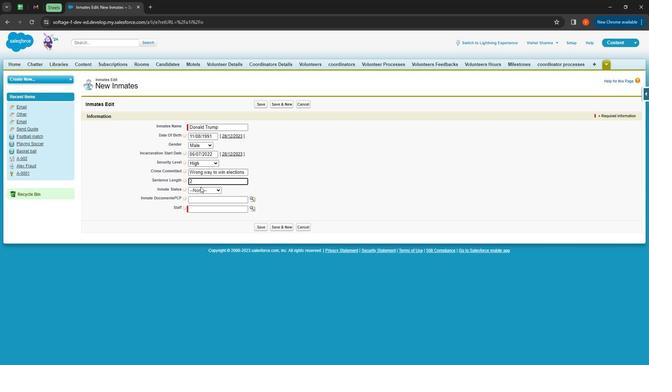 
Action: Mouse moved to (208, 192)
Screenshot: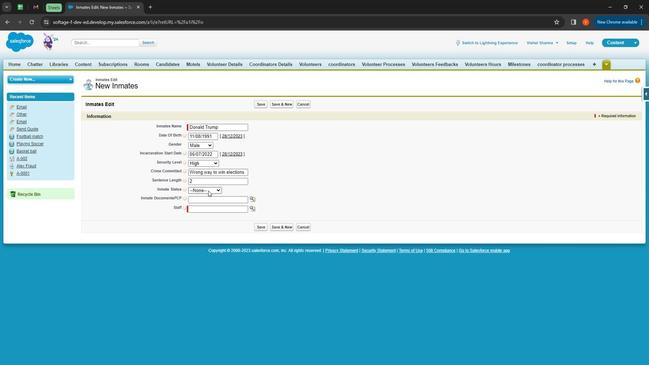 
Action: Mouse pressed left at (208, 192)
Screenshot: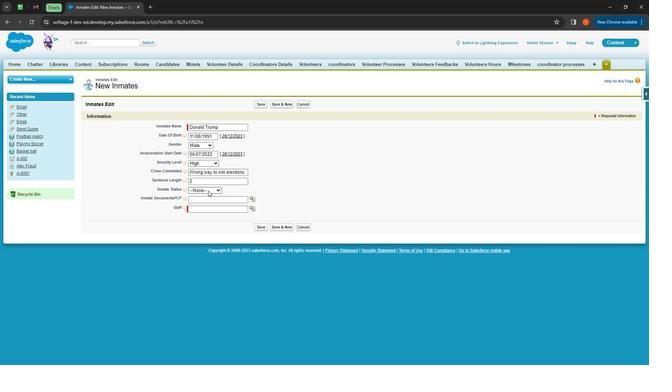 
Action: Mouse moved to (203, 208)
Screenshot: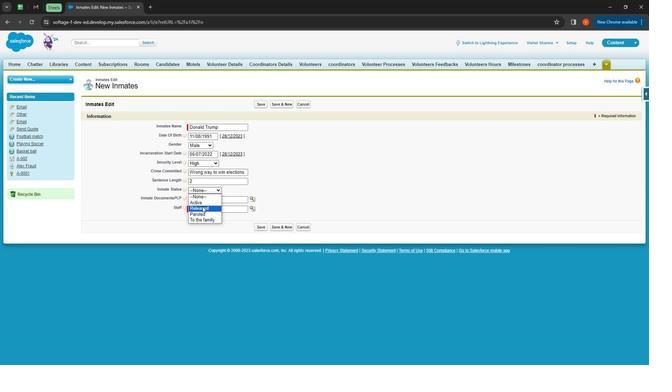 
Action: Mouse pressed left at (203, 208)
Screenshot: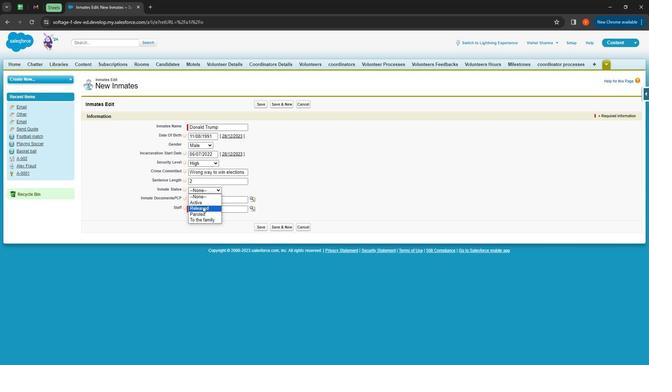 
Action: Mouse moved to (216, 200)
Screenshot: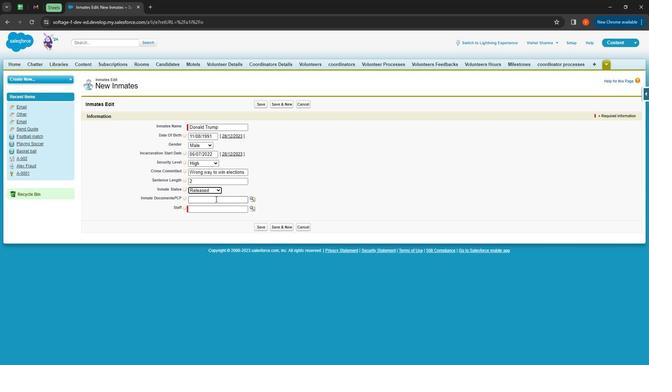 
Action: Mouse pressed left at (216, 200)
Screenshot: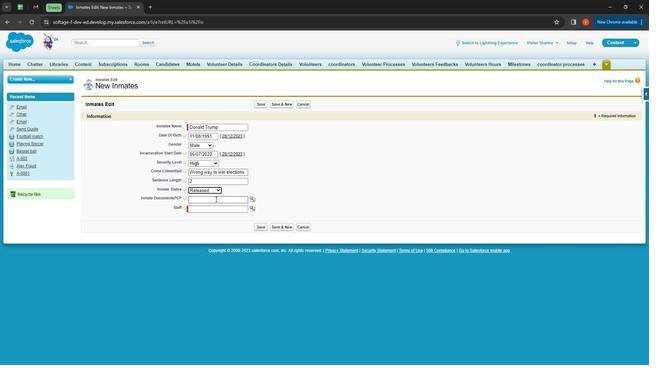 
Action: Mouse moved to (254, 199)
Screenshot: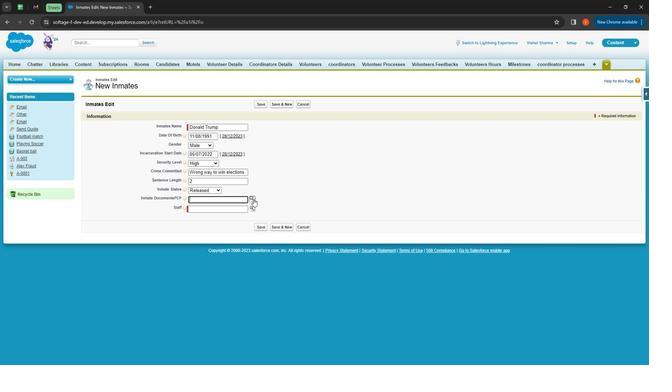 
Action: Mouse pressed left at (254, 199)
Screenshot: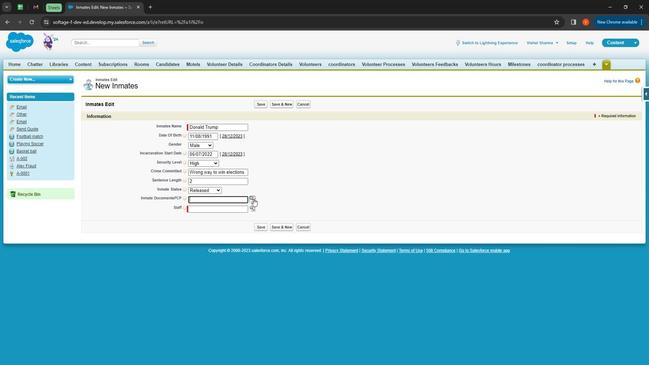 
Action: Mouse moved to (212, 256)
Screenshot: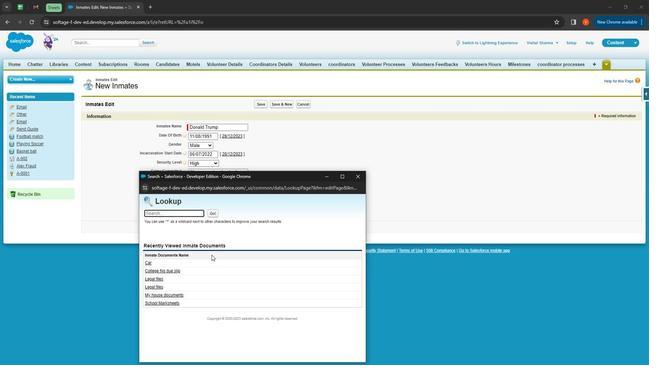 
Action: Mouse scrolled (212, 256) with delta (0, 0)
Screenshot: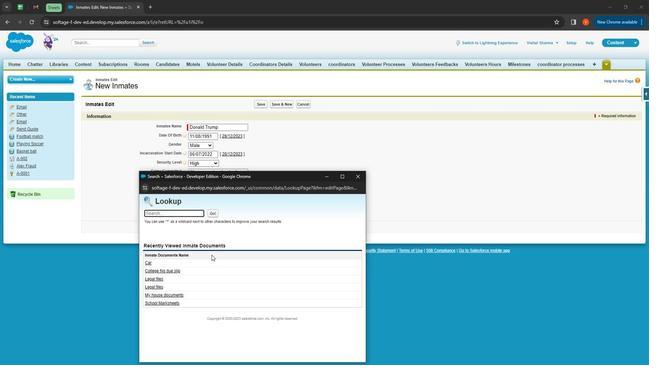 
Action: Mouse moved to (152, 289)
Screenshot: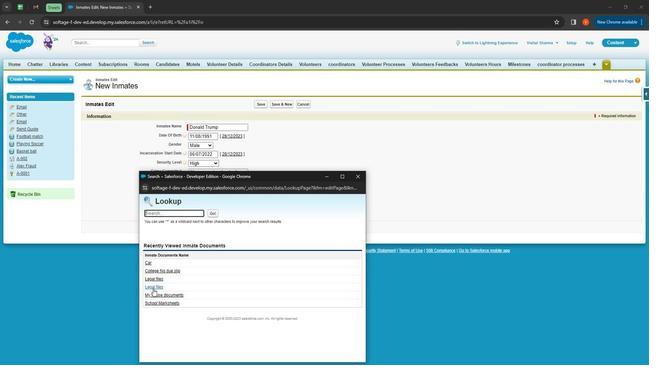
Action: Mouse pressed left at (152, 289)
Screenshot: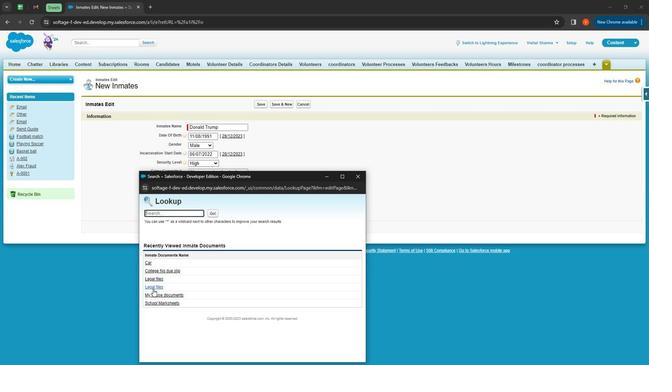 
Action: Mouse moved to (254, 211)
Screenshot: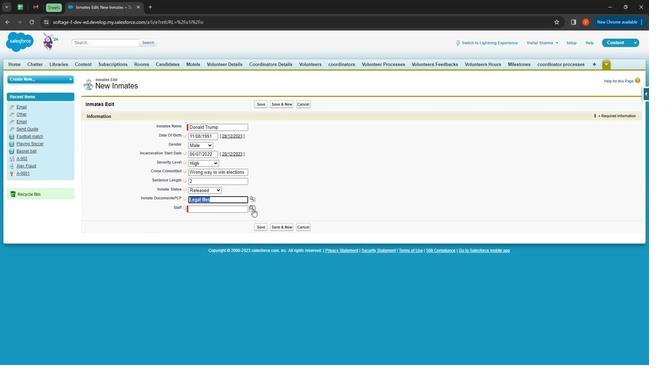 
Action: Mouse pressed left at (254, 211)
Screenshot: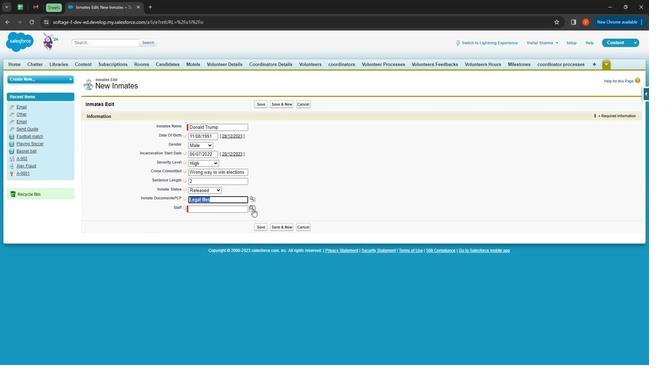 
Action: Mouse moved to (146, 296)
Screenshot: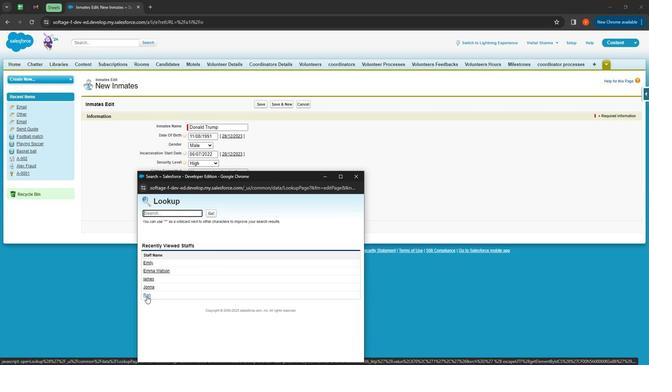 
Action: Mouse pressed left at (146, 296)
Screenshot: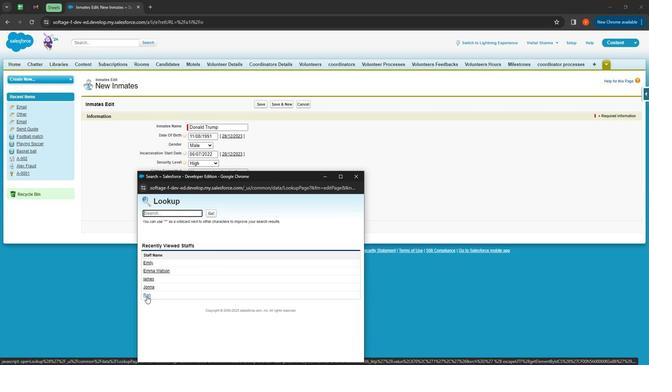 
Action: Mouse moved to (260, 226)
Screenshot: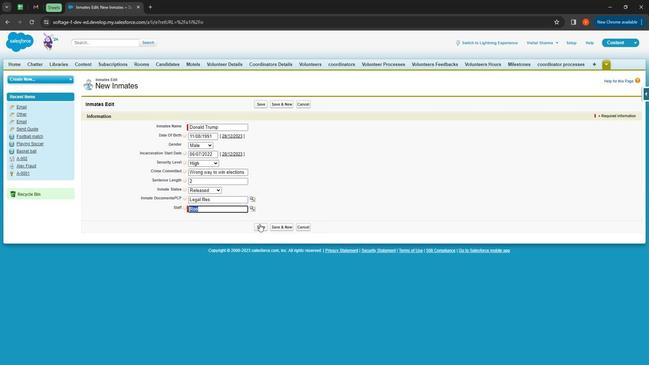
Action: Mouse pressed left at (260, 226)
Screenshot: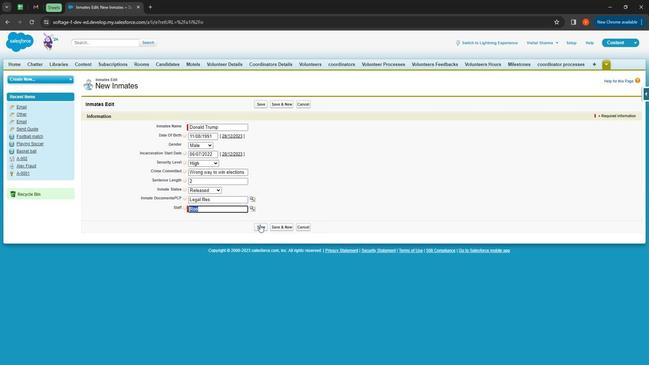 
Action: Mouse moved to (600, 67)
Screenshot: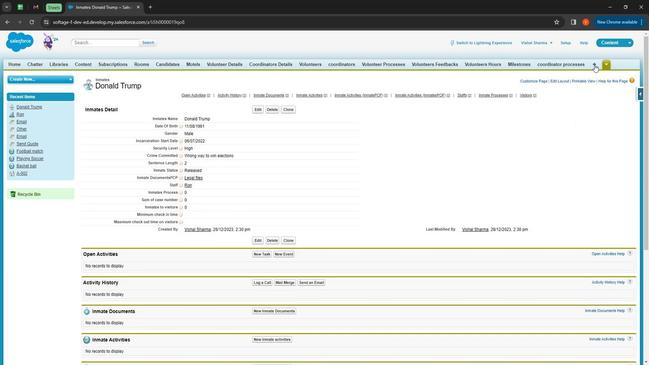 
Action: Mouse pressed left at (600, 67)
Screenshot: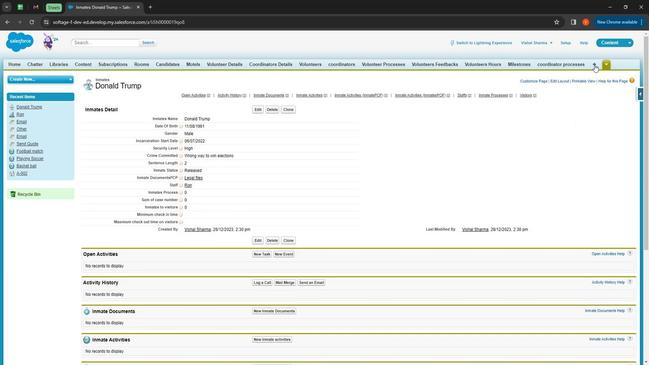 
Action: Mouse moved to (239, 191)
Screenshot: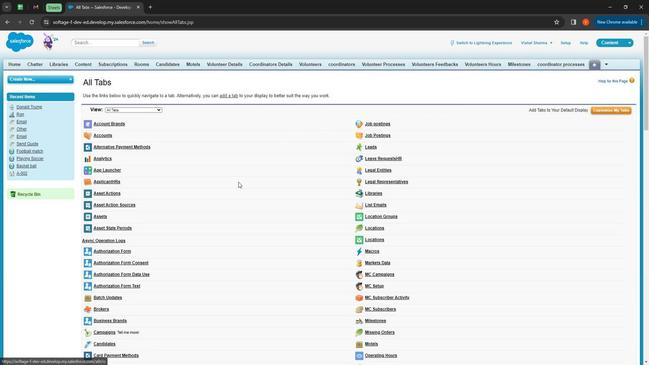 
Action: Mouse scrolled (239, 191) with delta (0, 0)
Screenshot: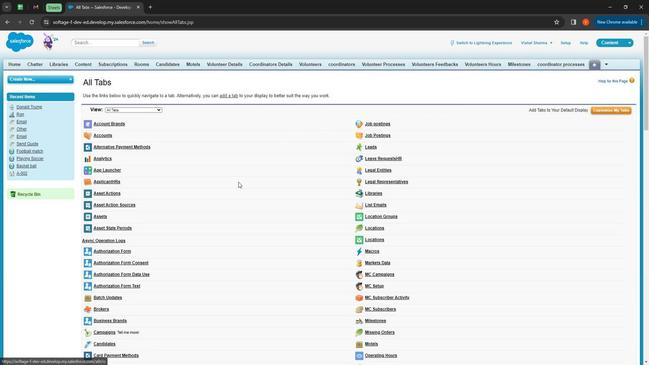 
Action: Mouse moved to (239, 193)
Screenshot: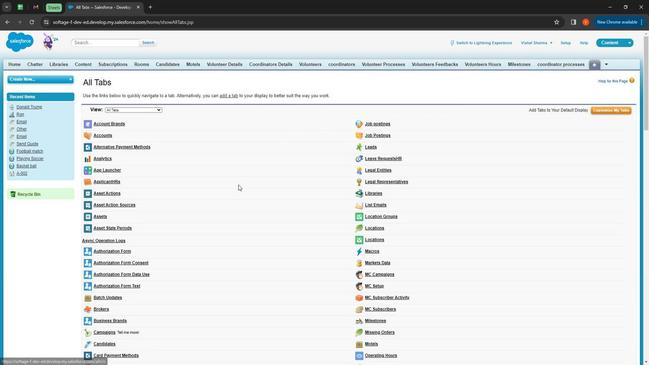 
Action: Mouse scrolled (239, 193) with delta (0, 0)
Screenshot: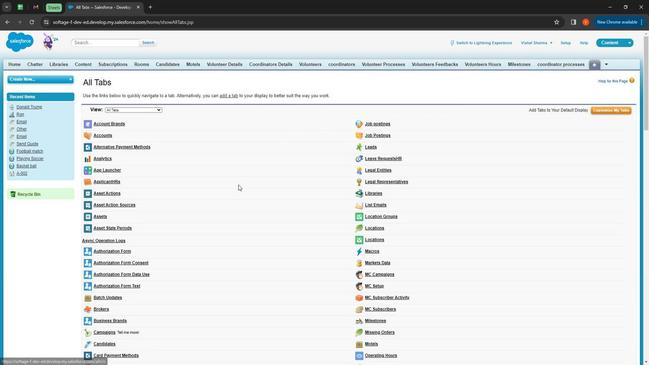 
Action: Mouse moved to (239, 195)
Screenshot: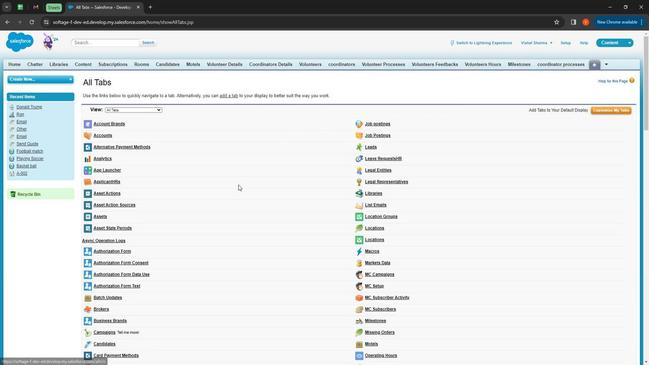 
Action: Mouse scrolled (239, 194) with delta (0, 0)
Screenshot: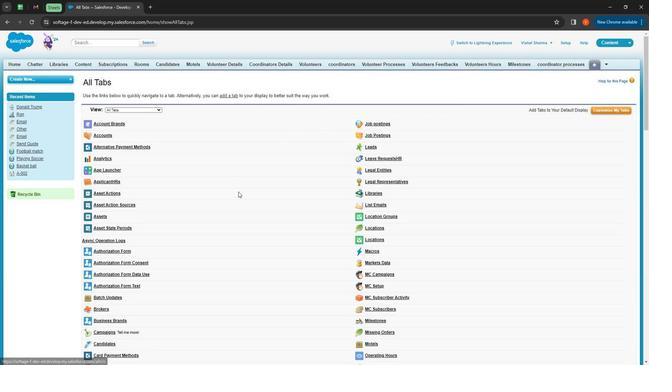
Action: Mouse moved to (239, 196)
Screenshot: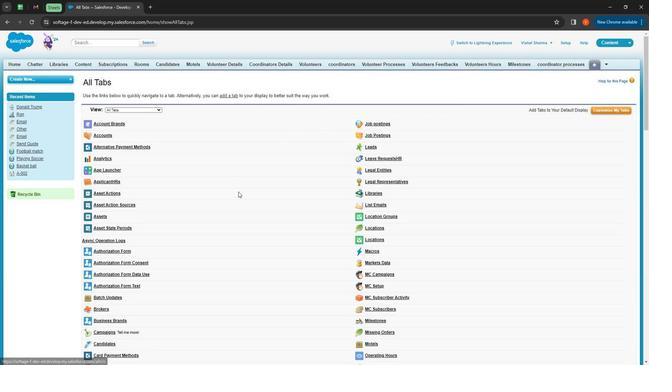 
Action: Mouse scrolled (239, 196) with delta (0, 0)
Screenshot: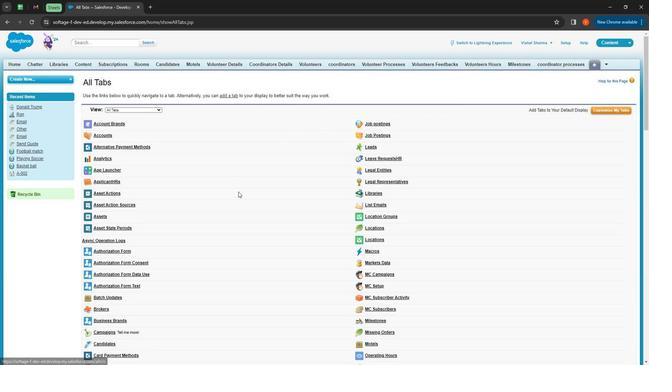 
Action: Mouse moved to (239, 197)
Screenshot: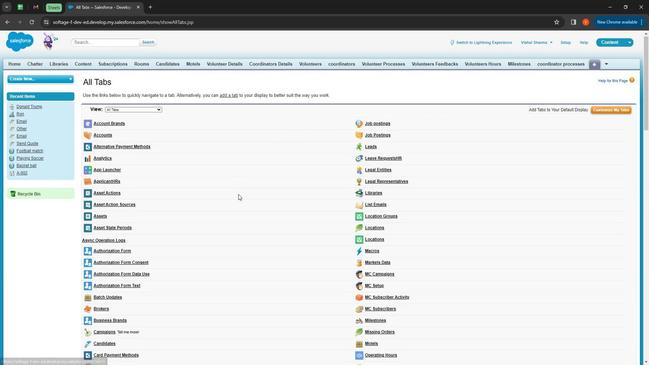 
Action: Mouse scrolled (239, 197) with delta (0, 0)
Screenshot: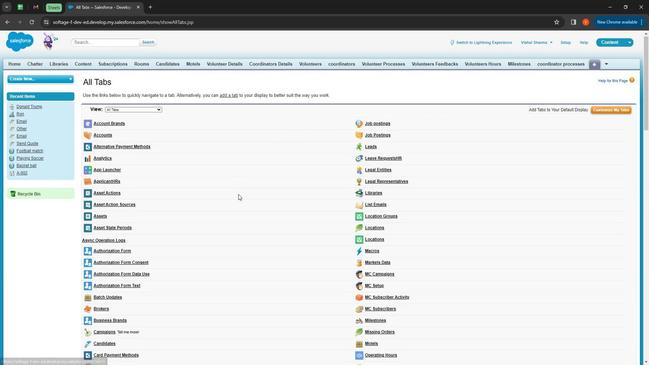 
Action: Mouse moved to (239, 200)
Screenshot: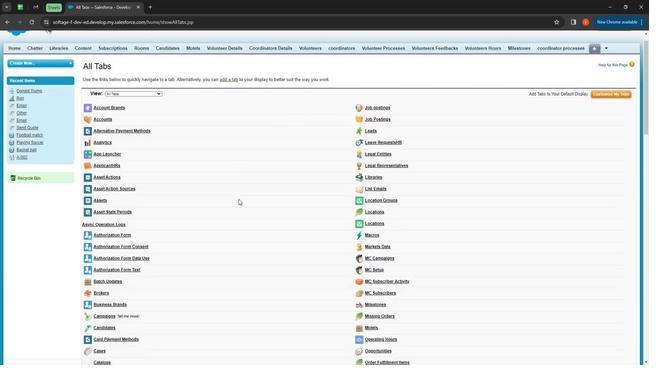 
Action: Mouse scrolled (239, 200) with delta (0, 0)
Screenshot: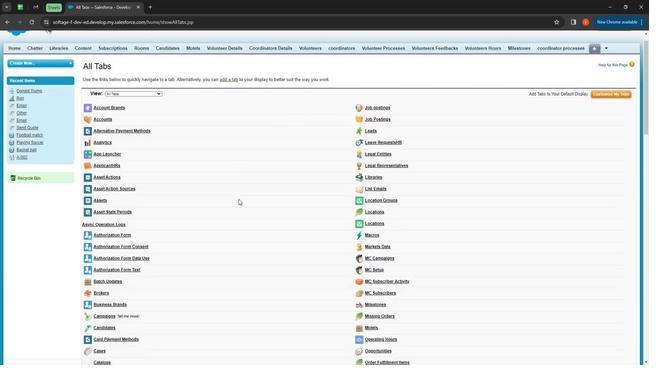 
Action: Mouse moved to (219, 210)
Screenshot: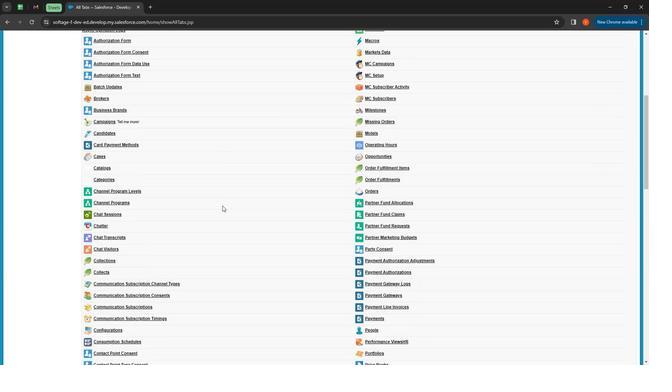 
Action: Mouse scrolled (219, 210) with delta (0, 0)
Screenshot: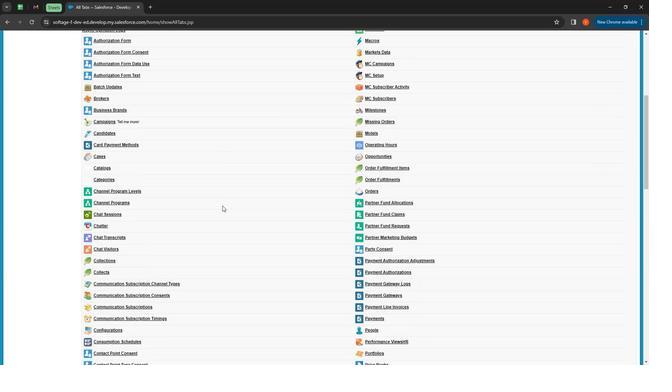 
Action: Mouse moved to (217, 213)
Screenshot: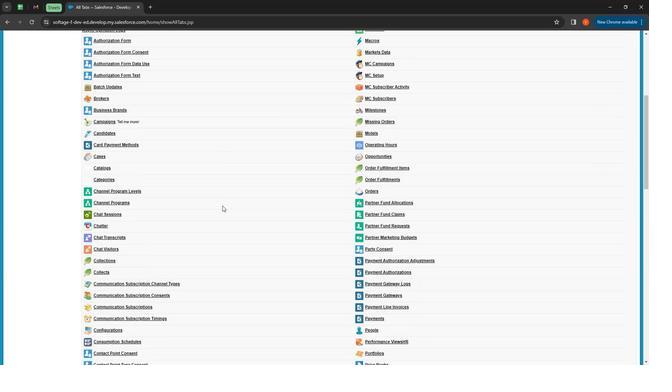 
Action: Mouse scrolled (217, 212) with delta (0, 0)
Screenshot: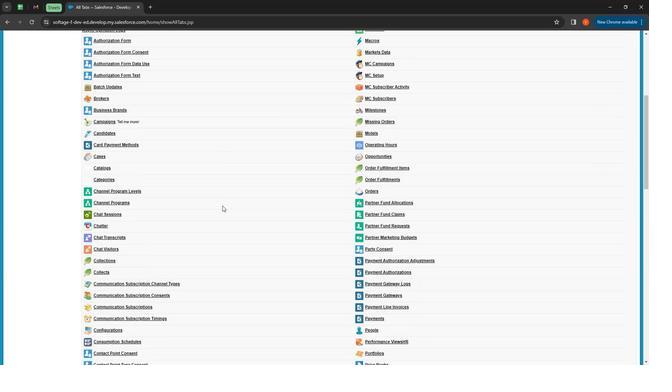
Action: Mouse moved to (215, 214)
Screenshot: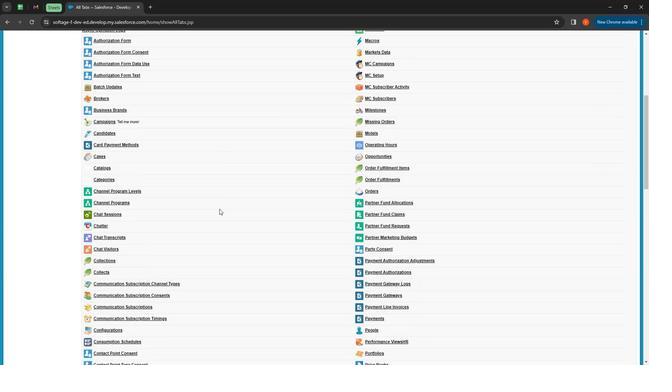 
Action: Mouse scrolled (215, 214) with delta (0, 0)
Screenshot: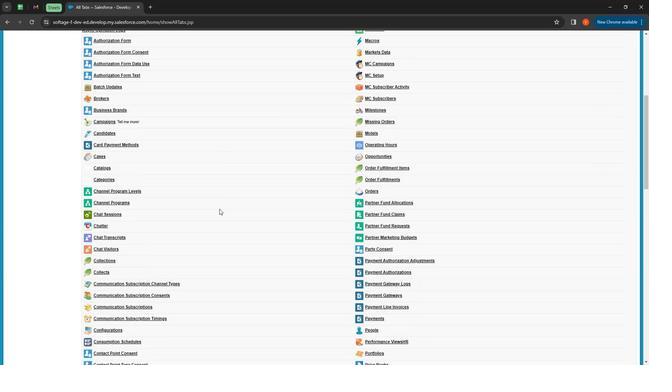 
Action: Mouse moved to (214, 215)
Screenshot: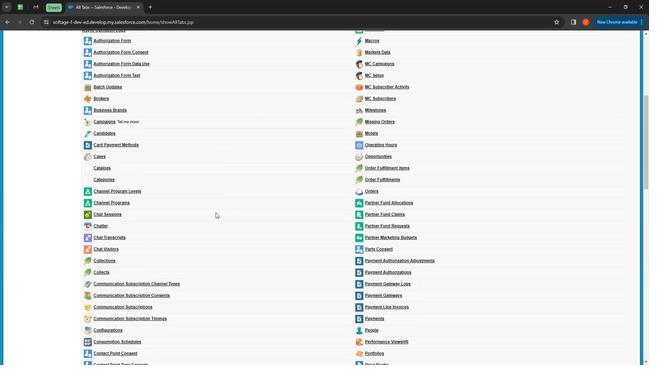 
Action: Mouse scrolled (214, 215) with delta (0, 0)
Screenshot: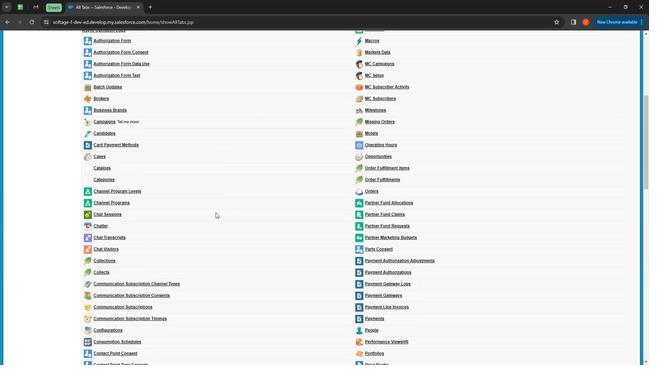 
Action: Mouse moved to (211, 217)
Screenshot: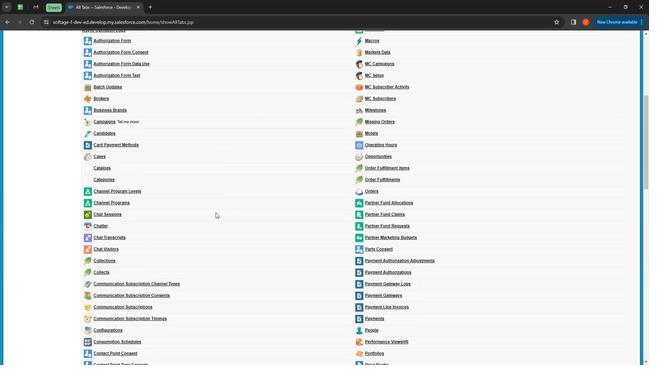 
Action: Mouse scrolled (211, 216) with delta (0, 0)
Screenshot: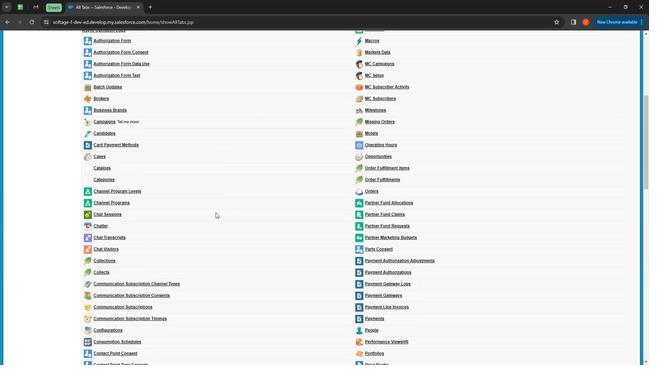 
Action: Mouse moved to (205, 218)
Screenshot: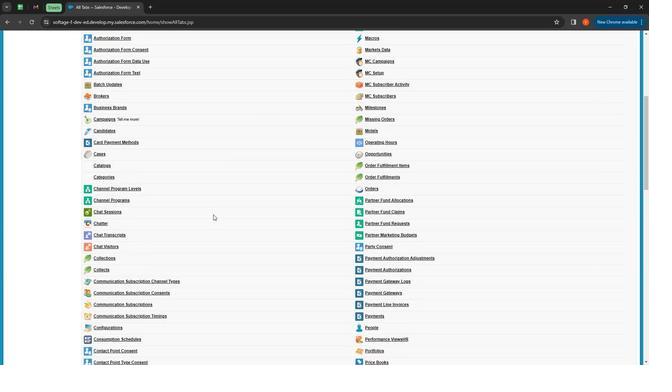 
Action: Mouse scrolled (205, 218) with delta (0, 0)
Screenshot: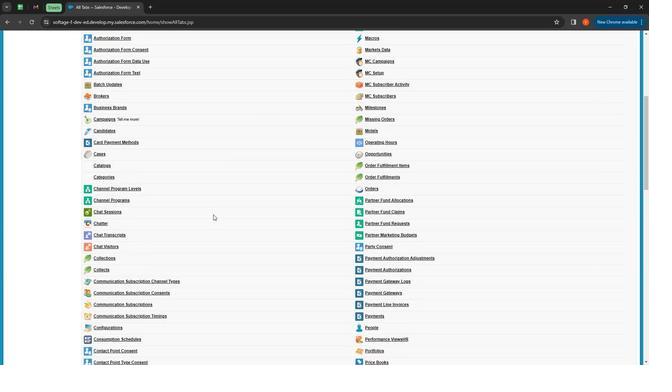 
Action: Mouse moved to (202, 218)
Screenshot: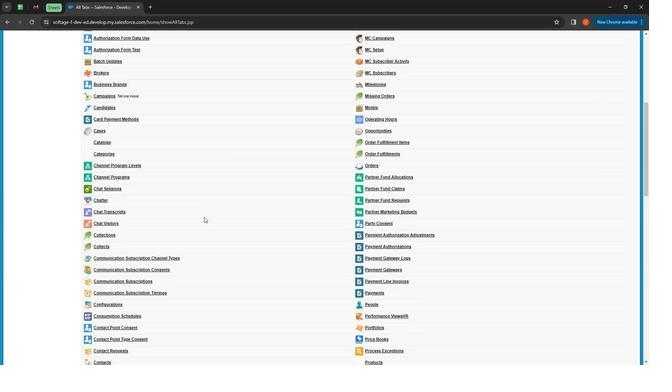
Action: Mouse scrolled (202, 218) with delta (0, 0)
Screenshot: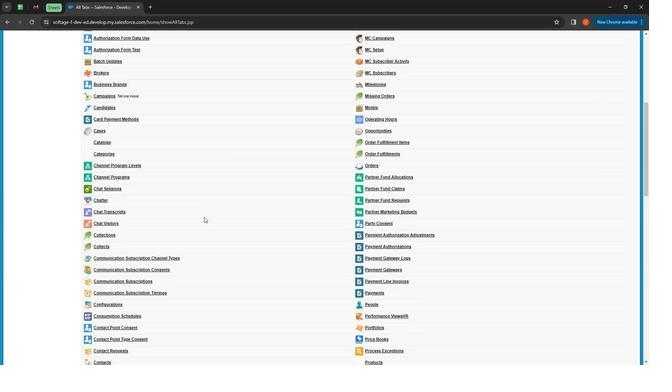 
Action: Mouse moved to (213, 213)
Screenshot: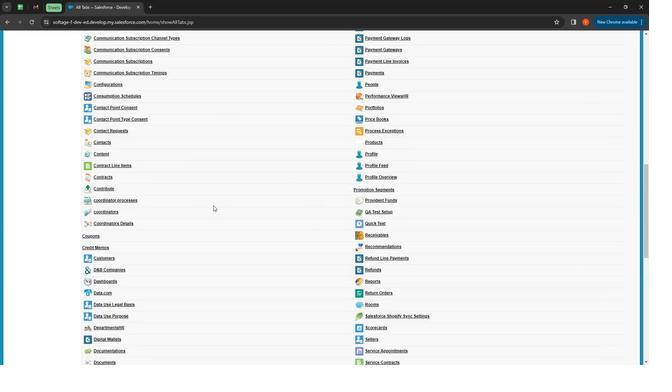 
Action: Mouse scrolled (213, 213) with delta (0, 0)
Screenshot: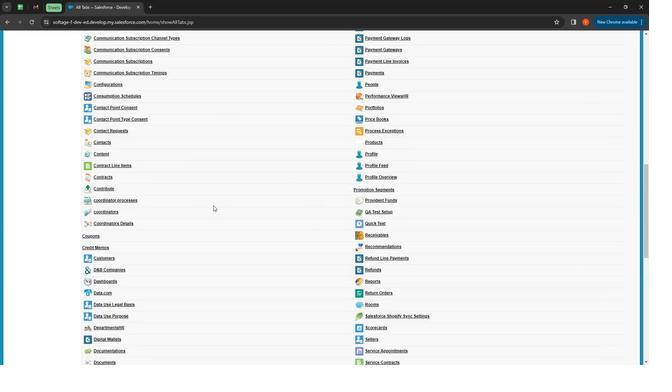 
Action: Mouse moved to (212, 214)
Screenshot: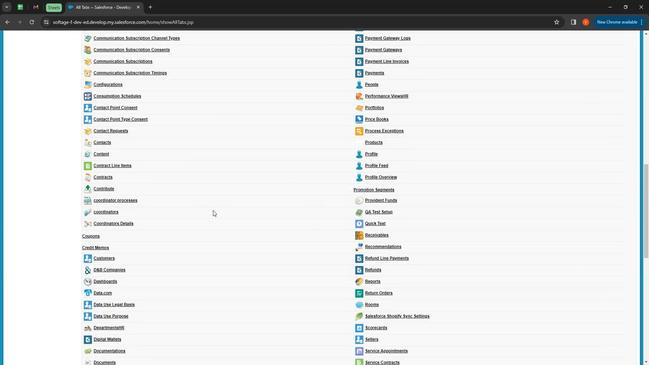 
Action: Mouse scrolled (212, 214) with delta (0, 0)
Screenshot: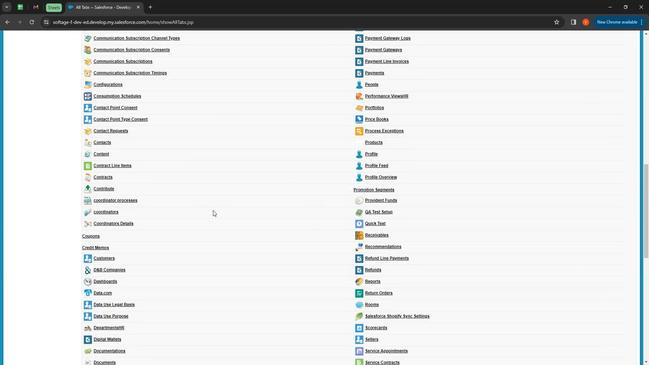 
Action: Mouse moved to (211, 215)
Screenshot: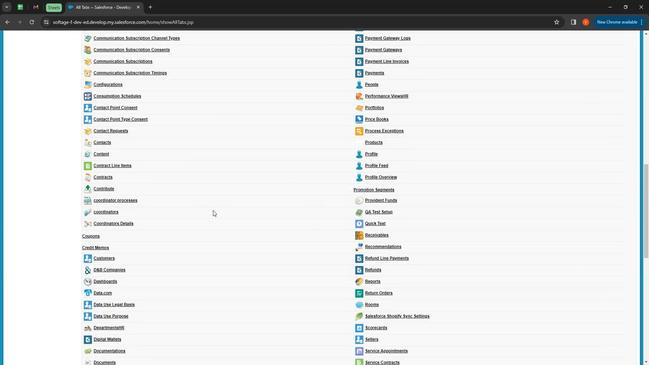 
Action: Mouse scrolled (211, 214) with delta (0, 0)
Screenshot: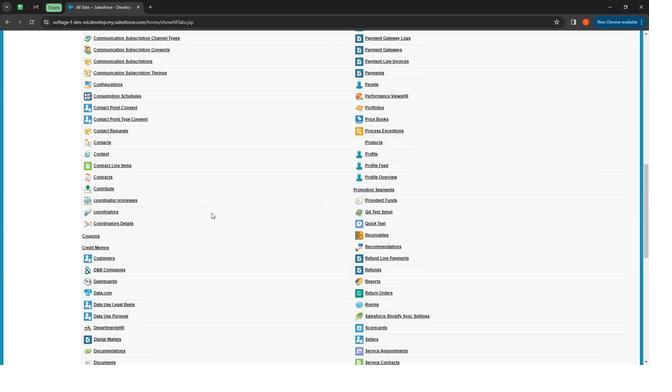 
Action: Mouse moved to (211, 215)
Screenshot: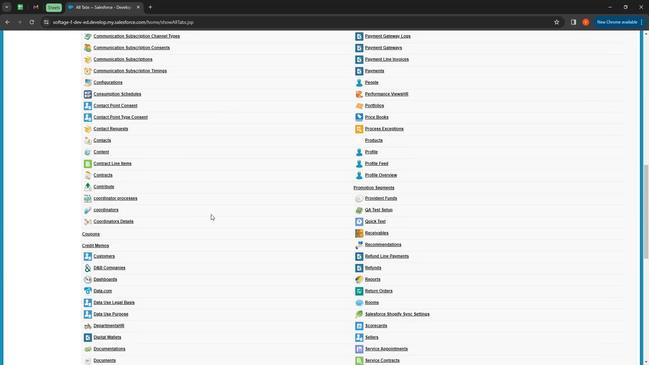 
Action: Mouse scrolled (211, 215) with delta (0, 0)
Screenshot: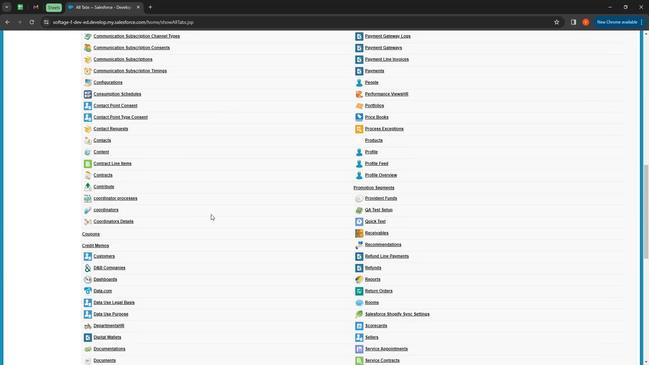 
Action: Mouse moved to (211, 215)
Screenshot: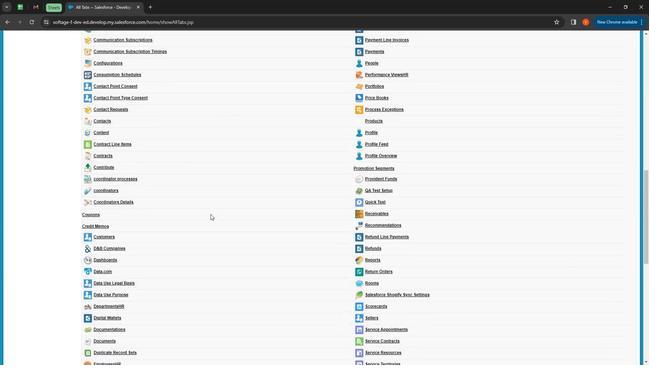
Action: Mouse scrolled (211, 215) with delta (0, 0)
Screenshot: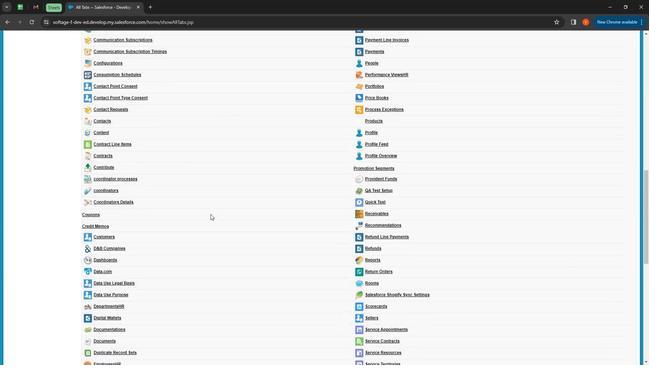 
Action: Mouse moved to (211, 216)
Screenshot: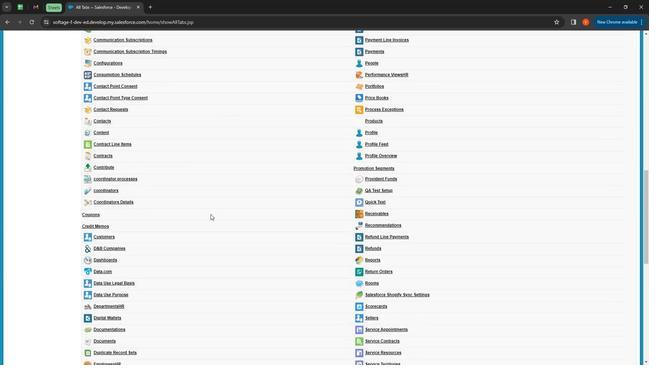 
Action: Mouse scrolled (211, 216) with delta (0, 0)
Screenshot: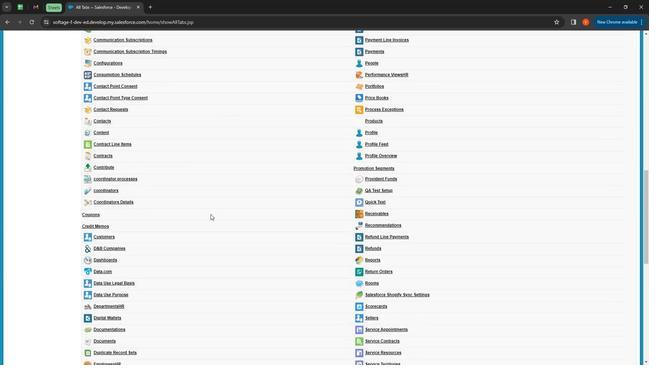 
Action: Mouse moved to (209, 217)
Screenshot: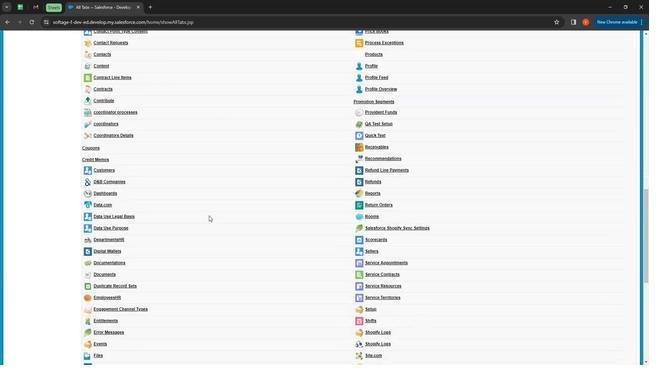 
Action: Mouse scrolled (209, 216) with delta (0, 0)
Screenshot: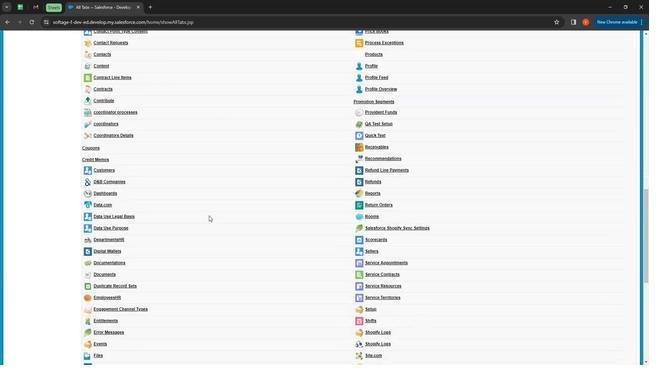 
Action: Mouse moved to (194, 220)
Screenshot: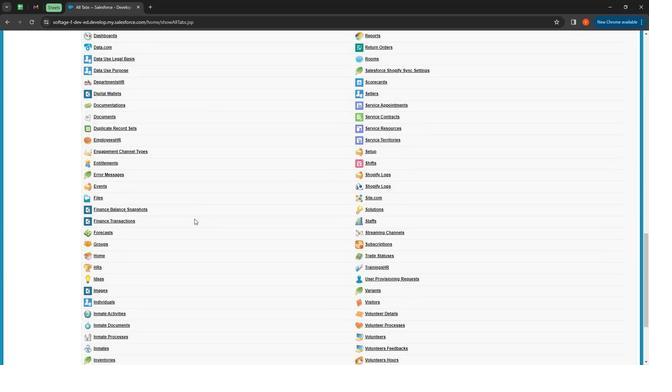 
Action: Mouse scrolled (194, 220) with delta (0, 0)
Screenshot: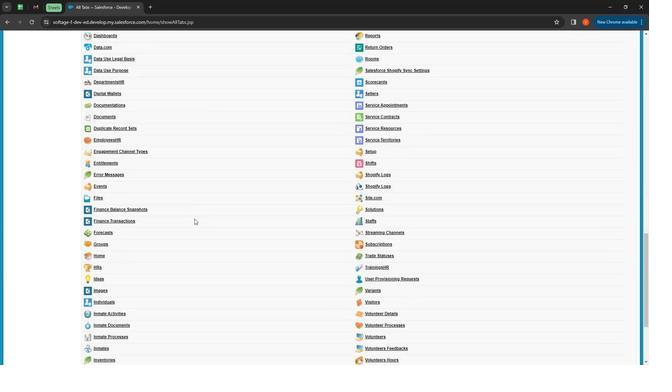 
Action: Mouse moved to (194, 220)
Screenshot: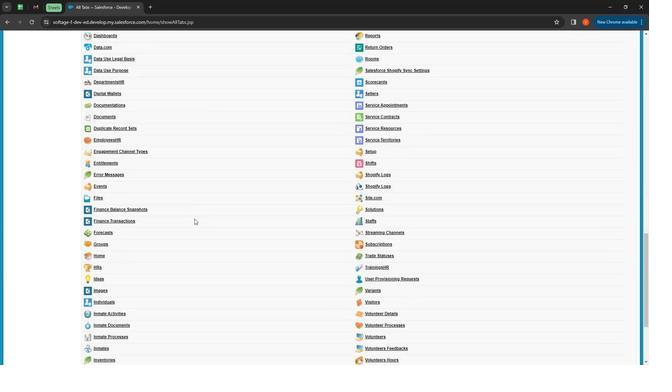 
Action: Mouse scrolled (194, 220) with delta (0, 0)
Screenshot: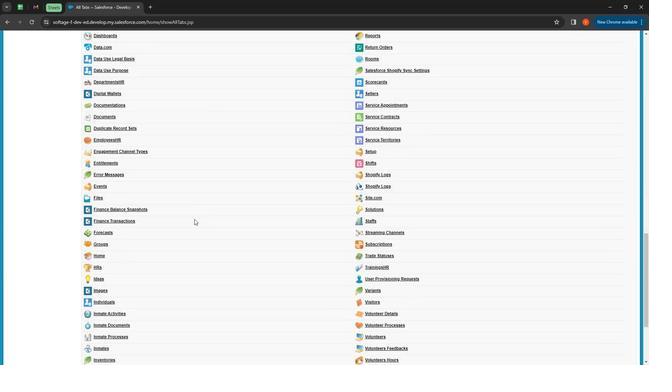 
Action: Mouse scrolled (194, 220) with delta (0, 0)
Screenshot: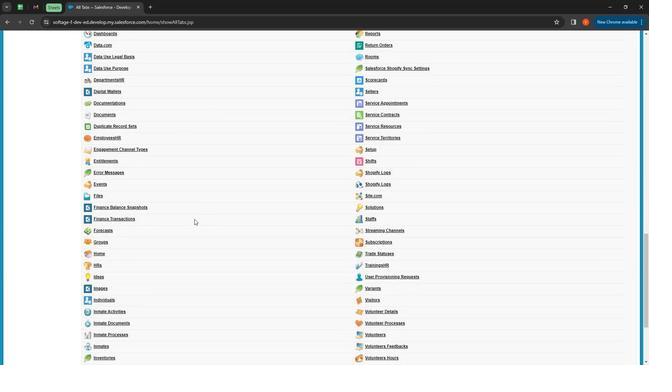 
Action: Mouse scrolled (194, 220) with delta (0, 0)
Screenshot: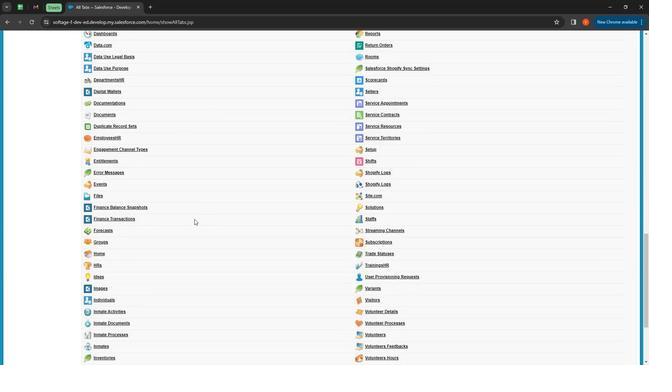 
Action: Mouse scrolled (194, 220) with delta (0, 0)
Screenshot: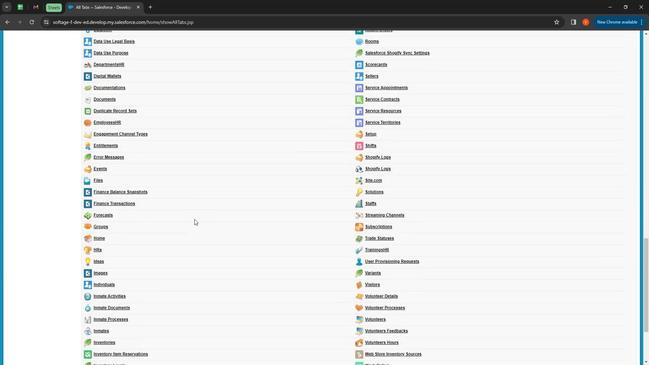 
Action: Mouse scrolled (194, 220) with delta (0, 0)
Screenshot: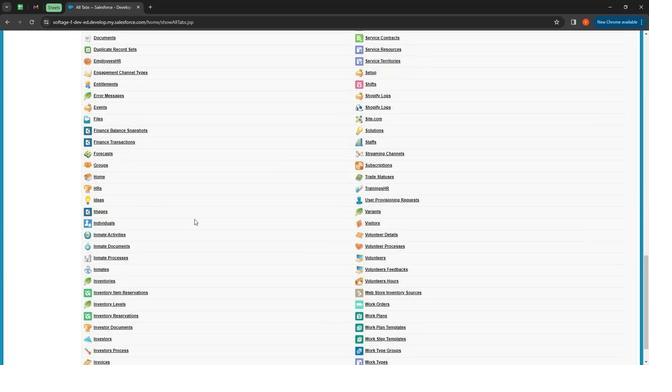 
Action: Mouse moved to (101, 234)
Screenshot: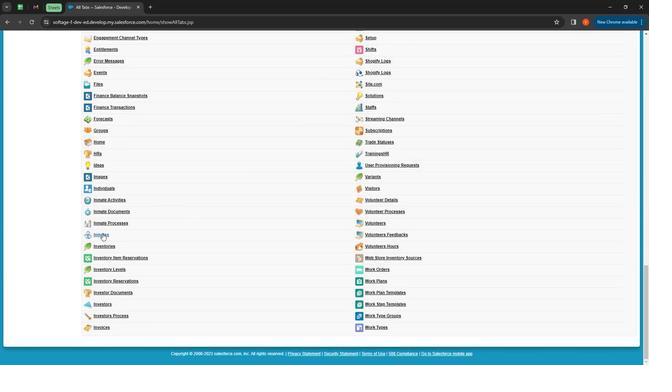 
Action: Mouse pressed left at (101, 234)
Screenshot: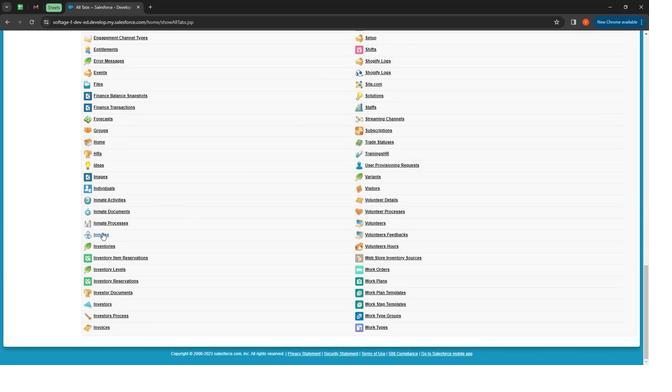 
Action: Mouse moved to (264, 119)
Screenshot: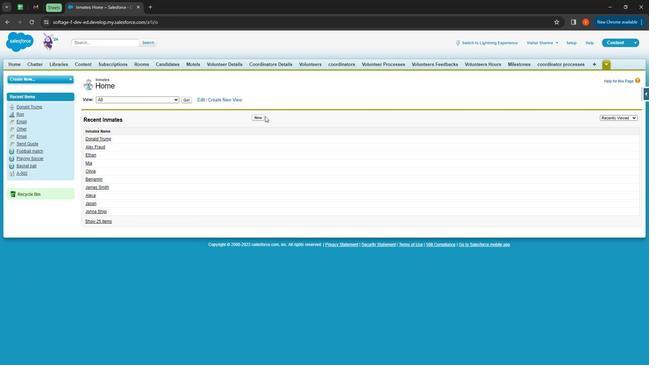 
Action: Mouse pressed left at (264, 119)
Screenshot: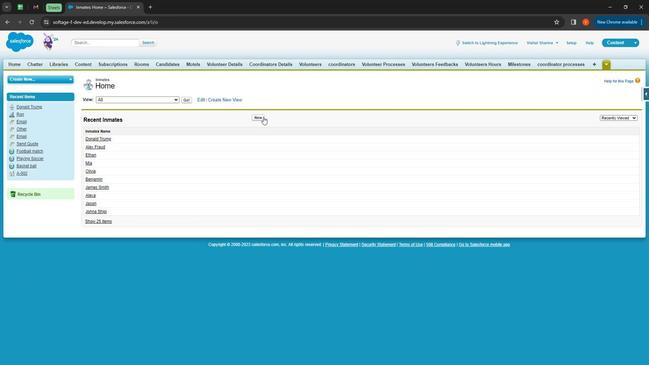 
Action: Mouse moved to (204, 129)
Screenshot: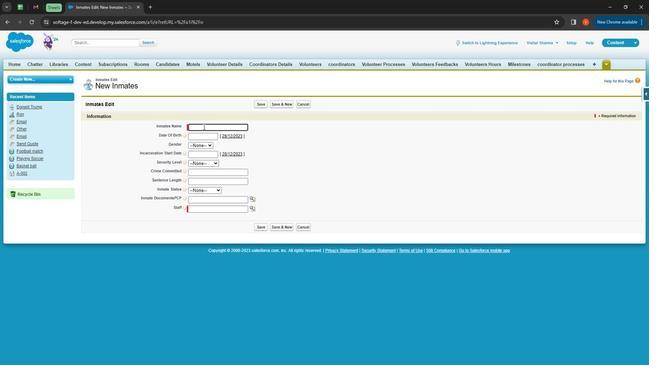 
Action: Mouse pressed left at (204, 129)
Screenshot: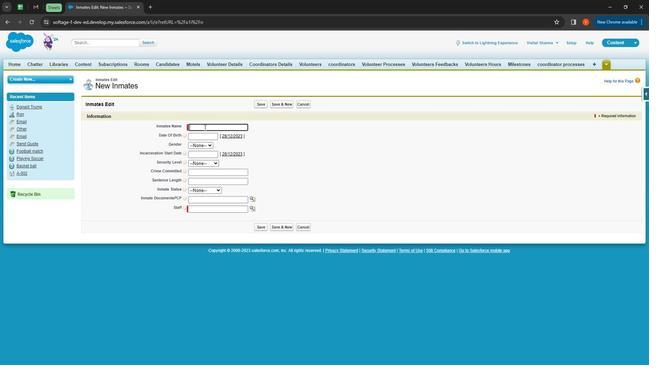 
Action: Mouse moved to (201, 127)
Screenshot: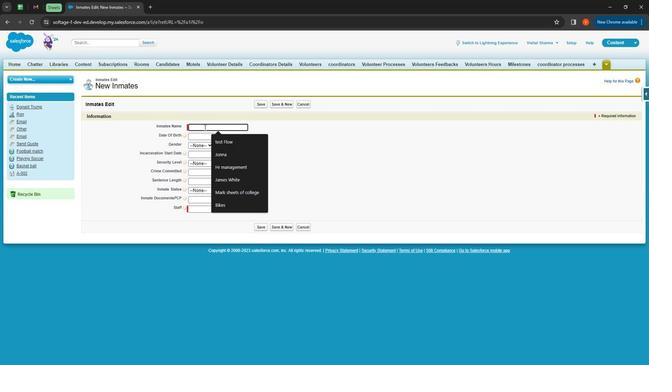 
Action: Key pressed <Key.shift>
Screenshot: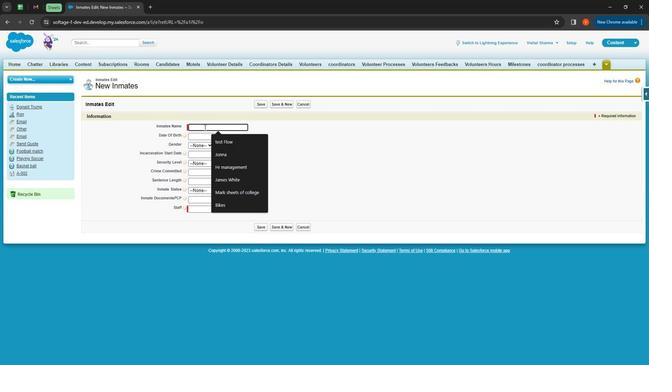
Action: Mouse moved to (202, 125)
Screenshot: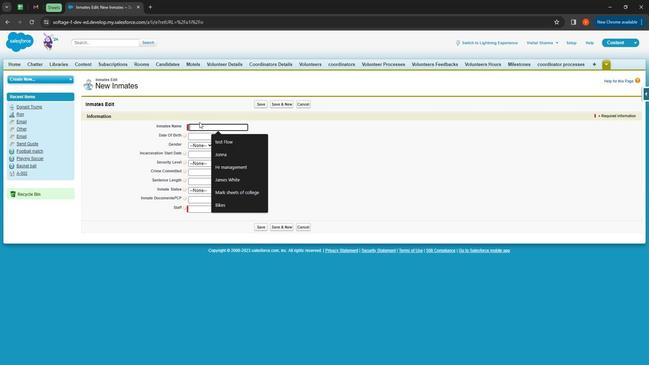 
Action: Key pressed <Key.shift><Key.shift><Key.shift><Key.shift><Key.shift><Key.shift>Avaa<Key.space><Key.shift>Smith
Screenshot: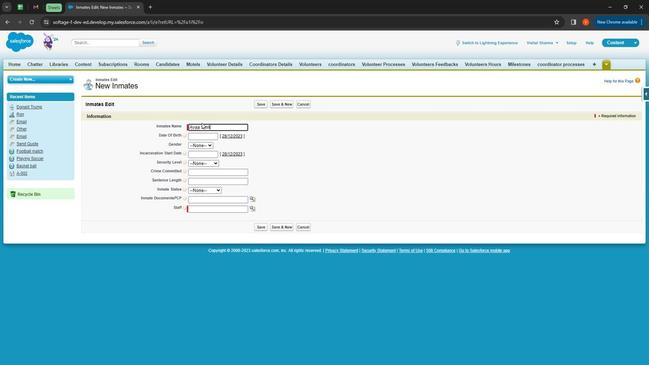 
Action: Mouse moved to (198, 135)
Screenshot: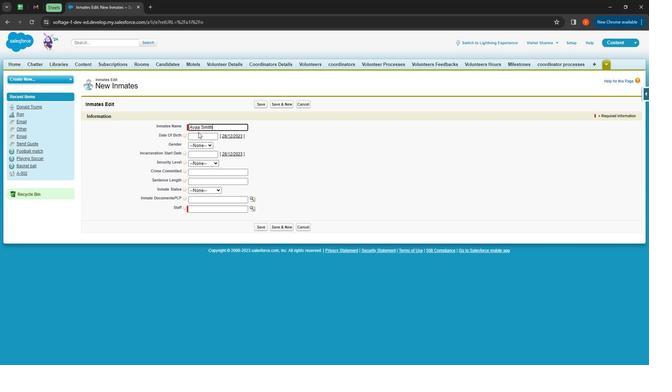 
Action: Mouse pressed left at (198, 135)
Screenshot: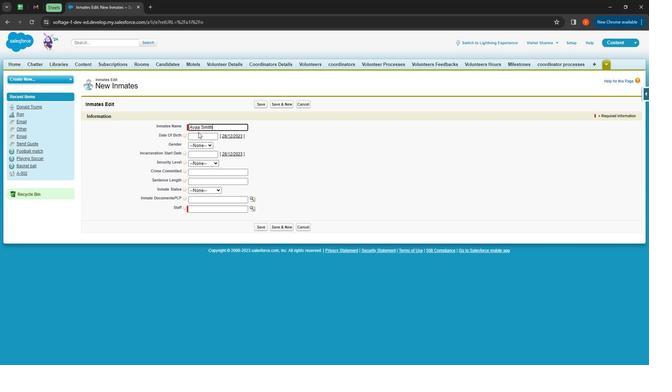 
Action: Mouse moved to (207, 136)
Screenshot: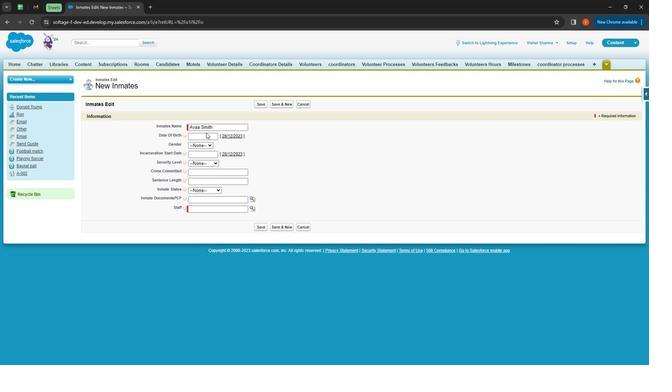 
Action: Mouse pressed left at (207, 136)
Screenshot: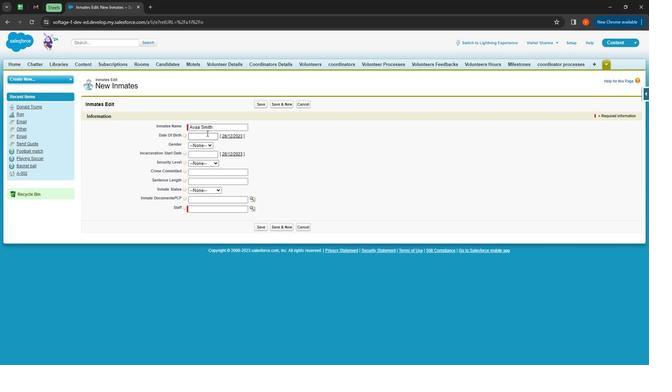 
Action: Mouse moved to (225, 169)
Screenshot: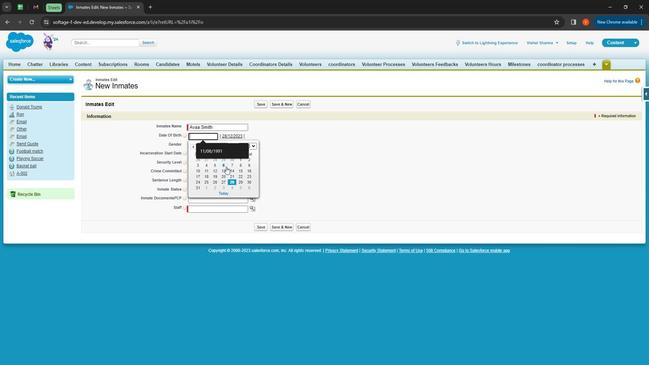 
Action: Mouse pressed left at (225, 169)
Screenshot: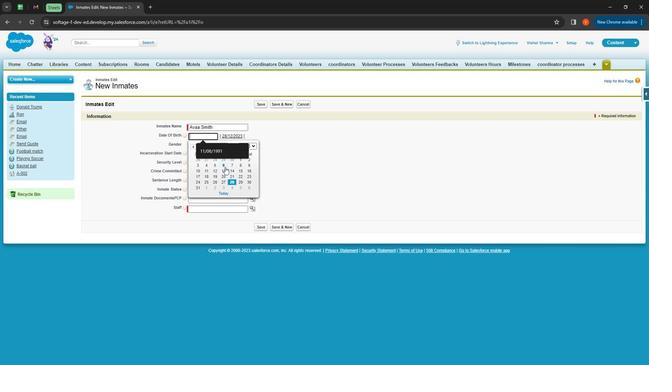 
Action: Mouse moved to (210, 138)
Screenshot: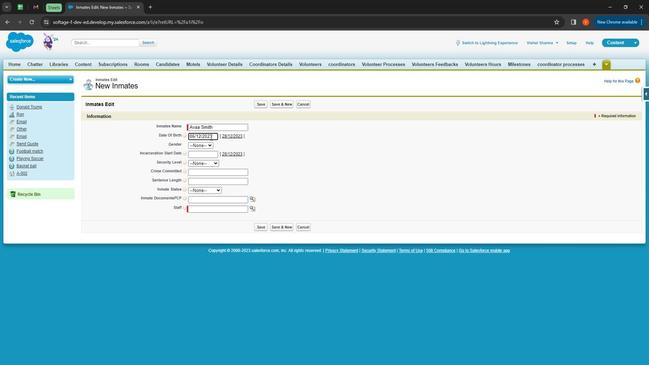 
Action: Mouse pressed left at (210, 138)
Screenshot: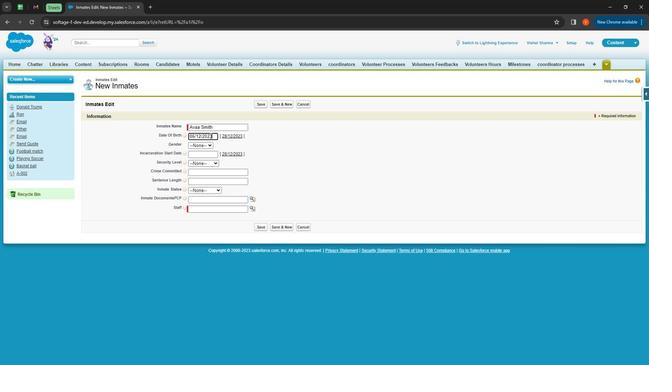 
Action: Mouse moved to (212, 137)
Screenshot: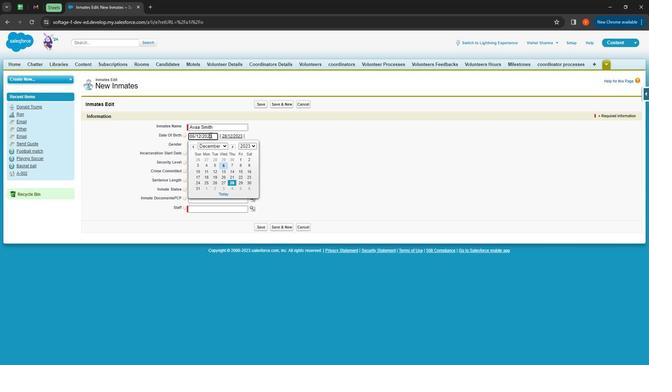 
Action: Mouse pressed left at (212, 137)
Screenshot: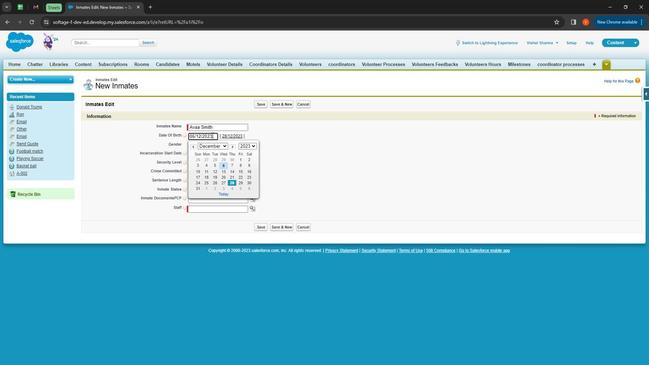 
Action: Mouse moved to (196, 131)
Screenshot: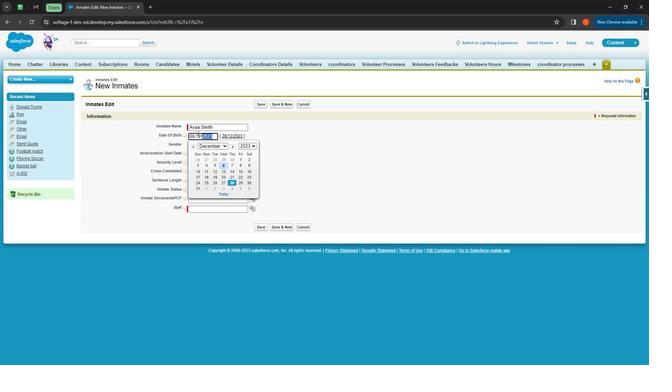 
Action: Key pressed 1995
Screenshot: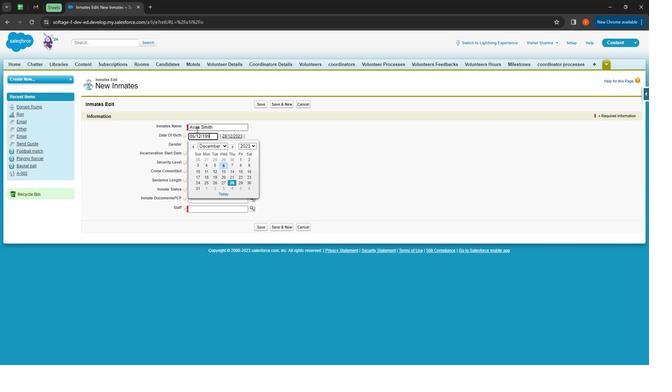 
Action: Mouse moved to (288, 183)
Screenshot: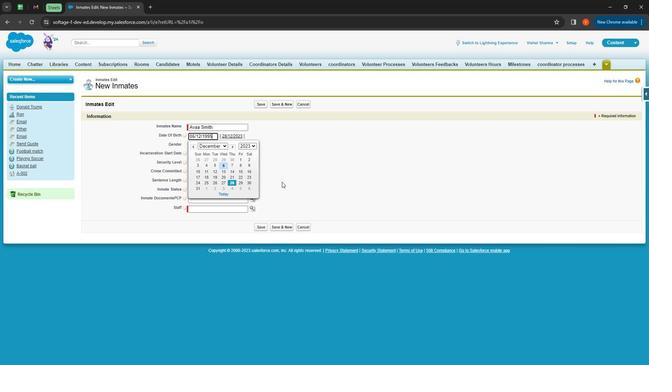 
Action: Mouse pressed left at (288, 183)
Screenshot: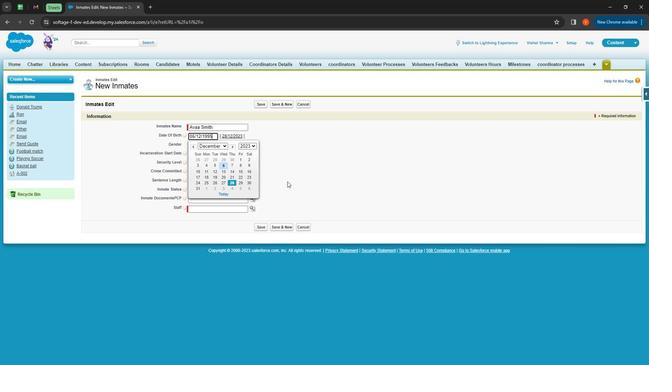 
Action: Mouse moved to (210, 147)
Screenshot: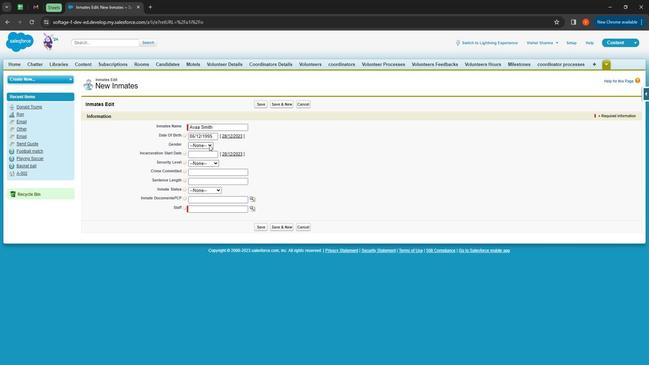 
Action: Mouse pressed left at (210, 147)
Screenshot: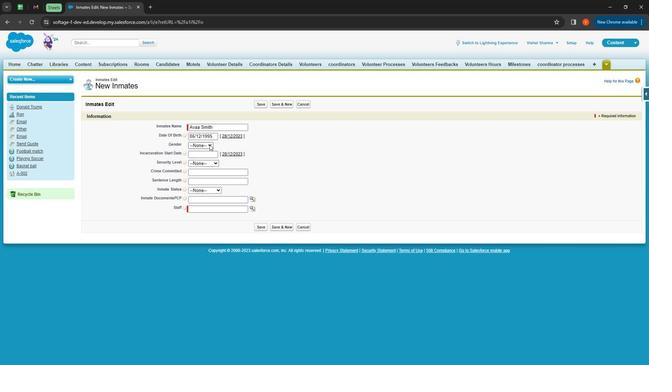 
Action: Mouse moved to (202, 164)
Screenshot: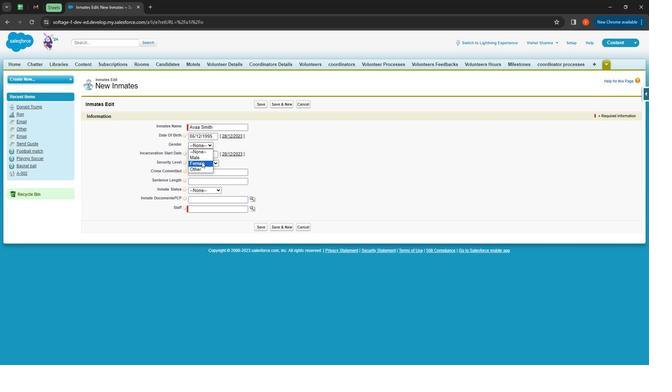 
Action: Mouse pressed left at (202, 164)
Screenshot: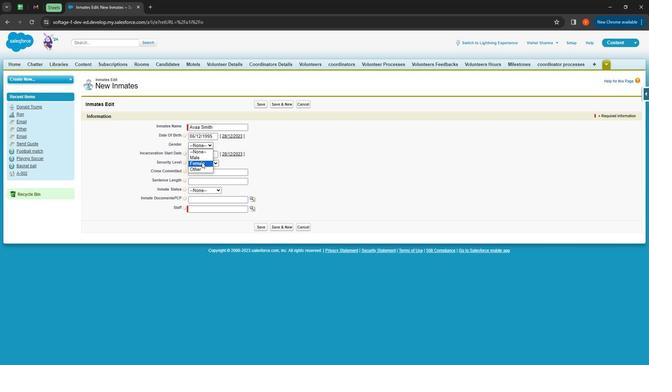 
Action: Mouse moved to (197, 157)
Screenshot: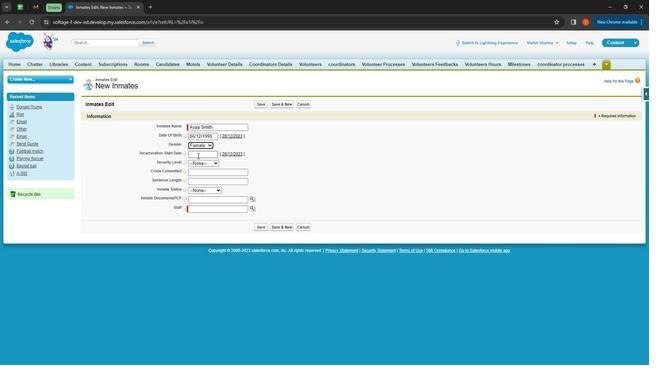 
Action: Mouse pressed left at (197, 157)
Screenshot: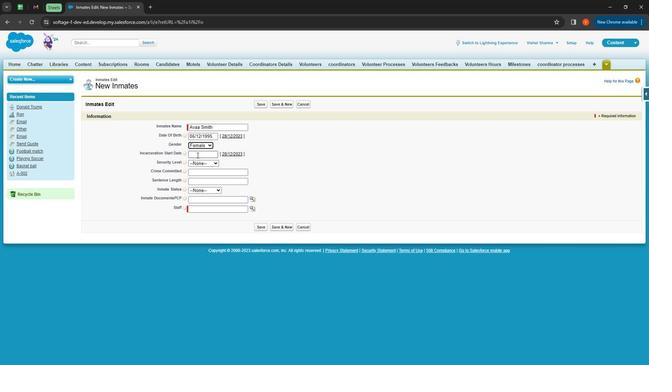 
Action: Mouse moved to (253, 163)
Screenshot: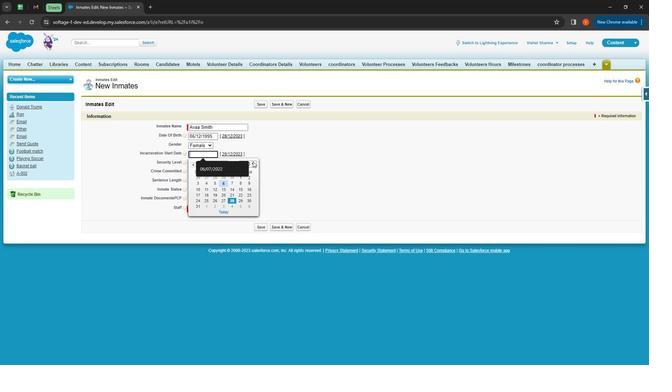 
Action: Mouse pressed left at (253, 163)
Screenshot: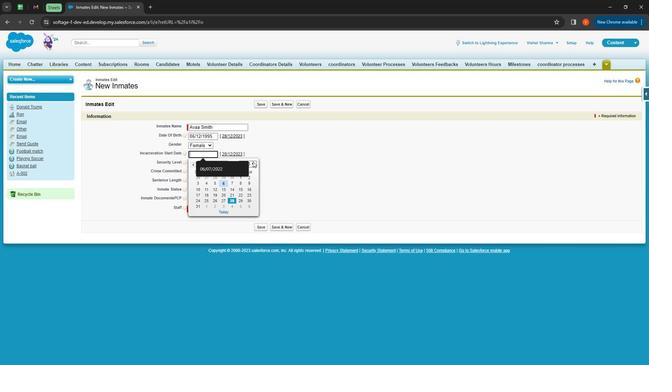
Action: Mouse moved to (249, 173)
Screenshot: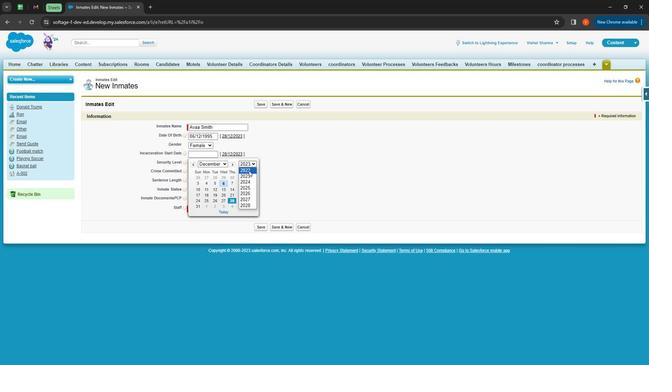 
Action: Mouse scrolled (249, 173) with delta (0, 0)
Screenshot: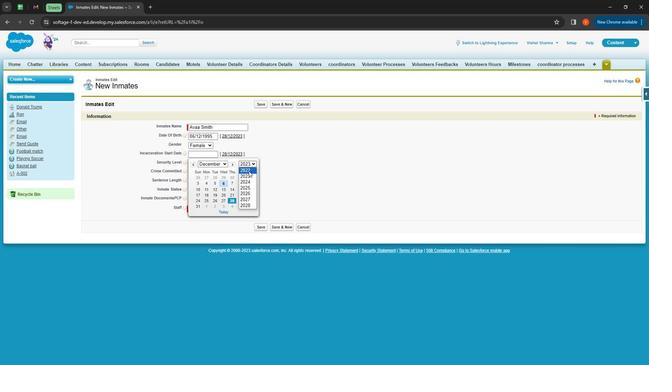 
Action: Mouse moved to (252, 173)
Screenshot: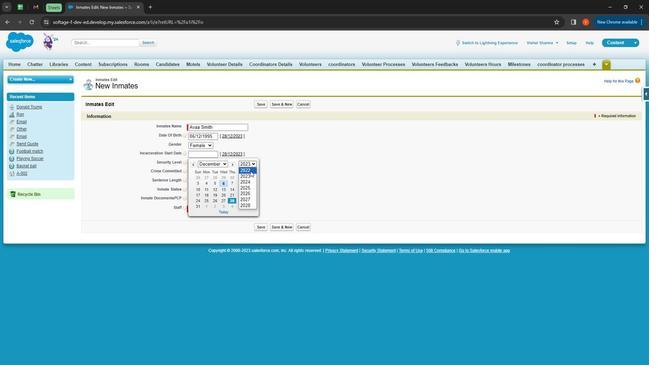 
Action: Mouse scrolled (252, 173) with delta (0, 0)
Screenshot: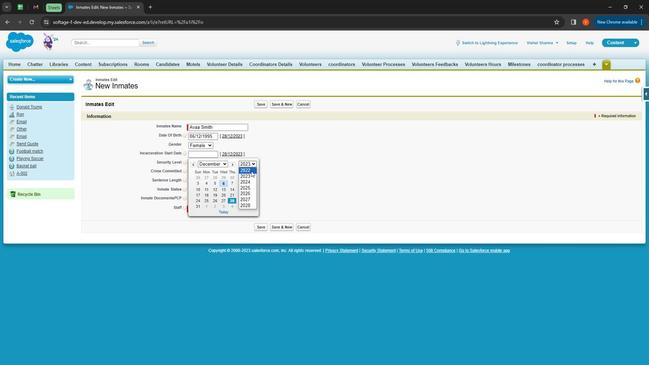 
Action: Mouse pressed left at (252, 173)
Screenshot: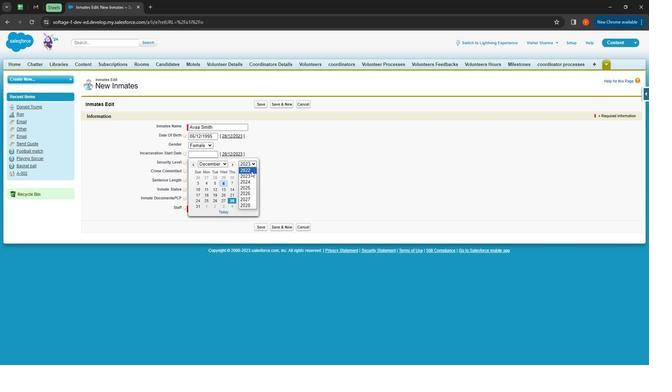 
Action: Mouse moved to (208, 184)
Screenshot: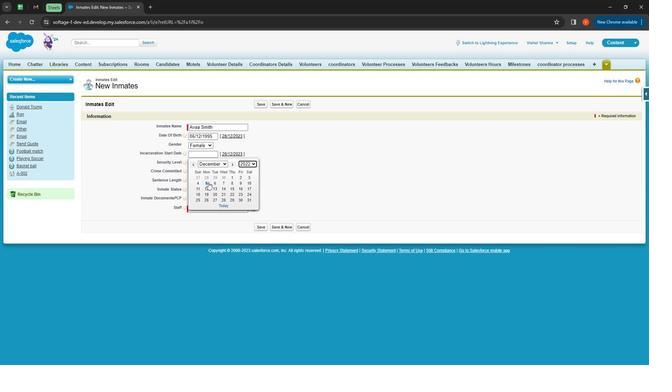 
Action: Mouse pressed left at (208, 184)
Screenshot: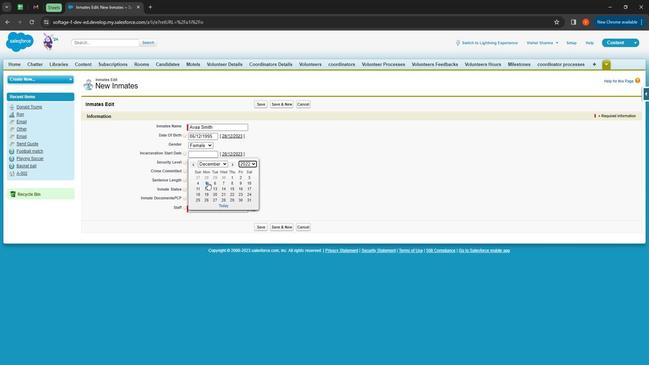 
Action: Mouse moved to (202, 167)
Screenshot: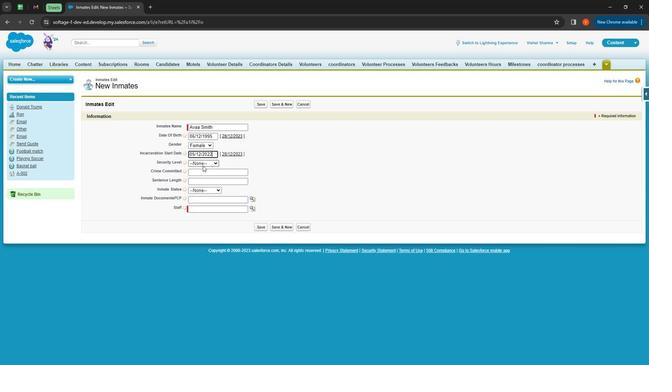 
Action: Mouse pressed left at (202, 167)
Screenshot: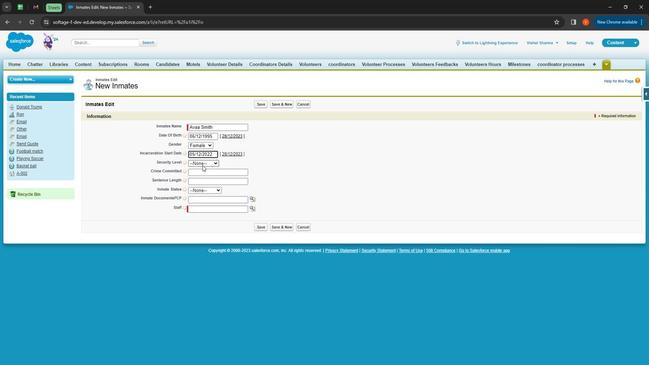 
Action: Mouse moved to (210, 181)
Screenshot: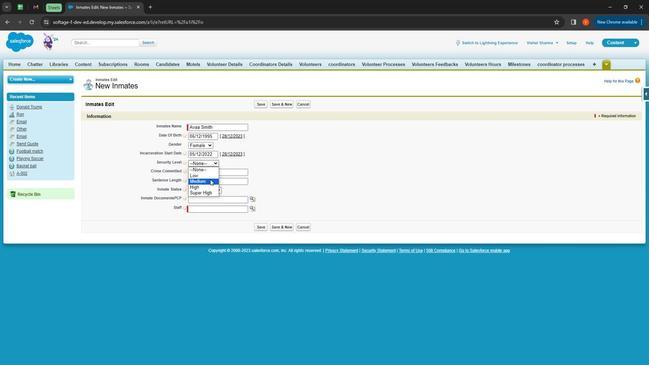 
Action: Mouse pressed left at (210, 181)
Screenshot: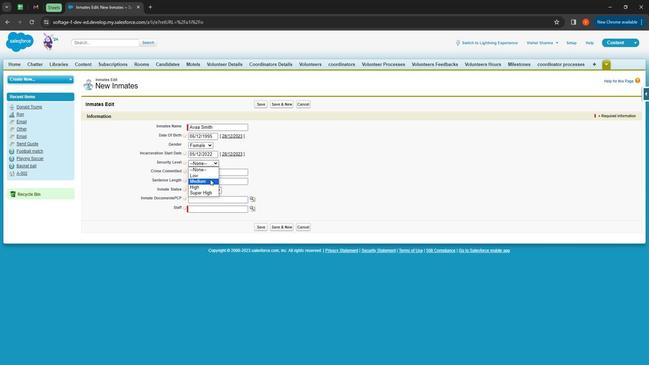
Action: Mouse moved to (197, 174)
Screenshot: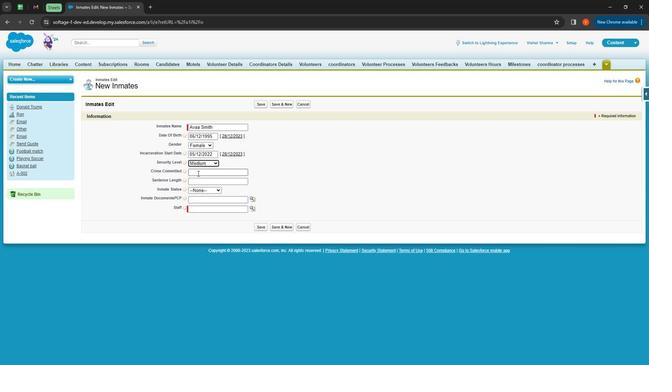 
Action: Mouse pressed left at (197, 174)
Screenshot: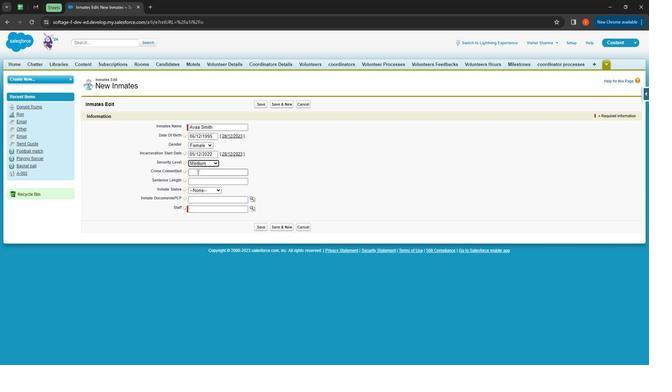 
Action: Mouse moved to (201, 183)
Screenshot: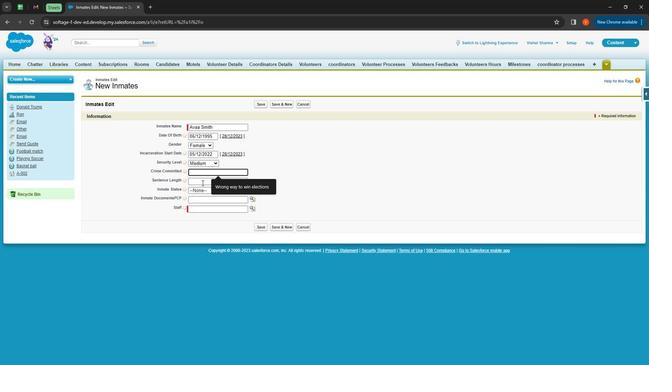 
Action: Key pressed <Key.shift>Steal<Key.space>kid<Key.space><Key.shift>Chips
Screenshot: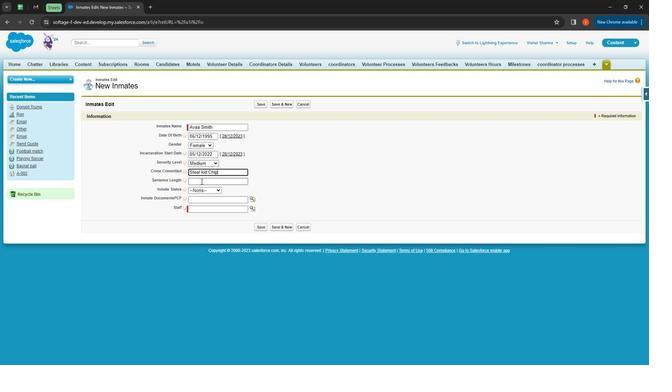 
Action: Mouse moved to (225, 183)
Screenshot: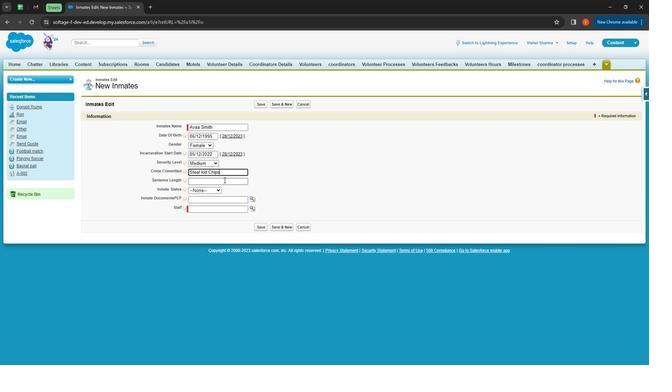
Action: Mouse pressed left at (225, 183)
Screenshot: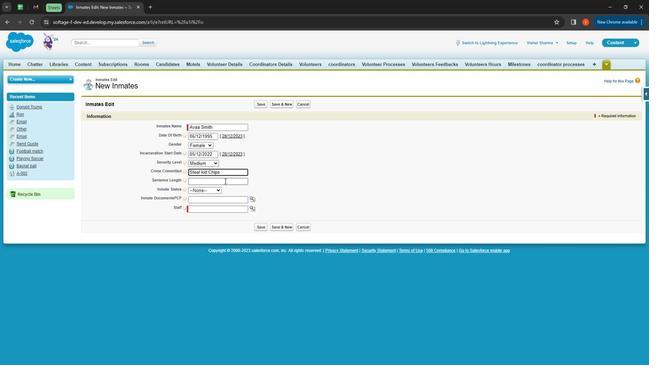 
Action: Mouse moved to (231, 179)
Screenshot: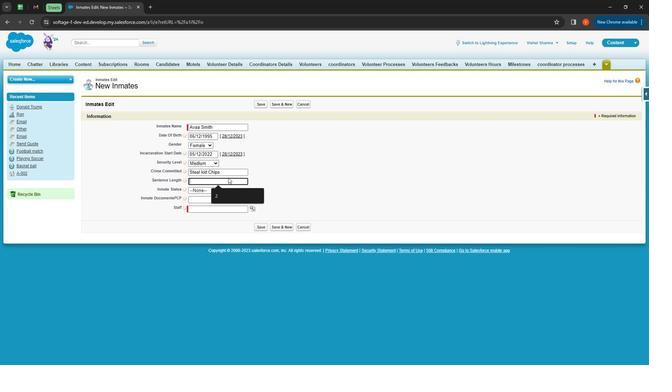 
Action: Key pressed 1 683, 504)
Screenshot: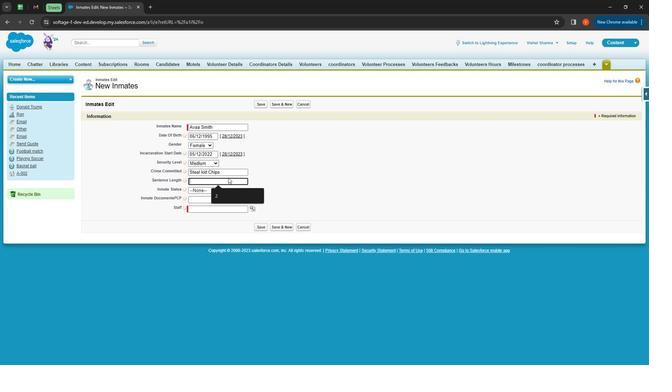 
Action: Mouse moved to (214, 191)
Screenshot: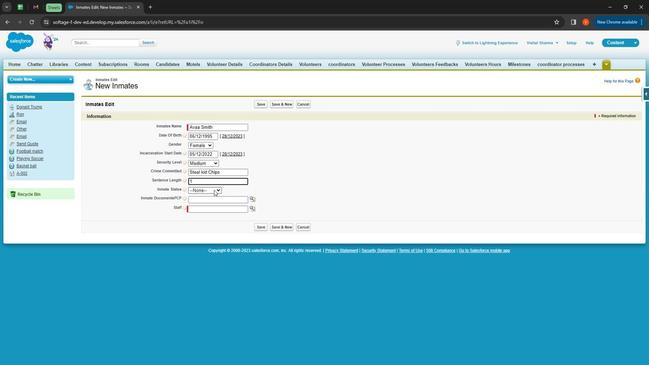 
Action: Mouse pressed left at (214, 191)
Screenshot: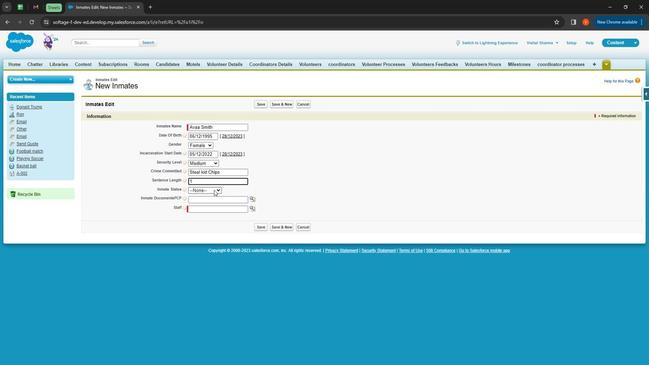 
Action: Mouse moved to (215, 203)
Screenshot: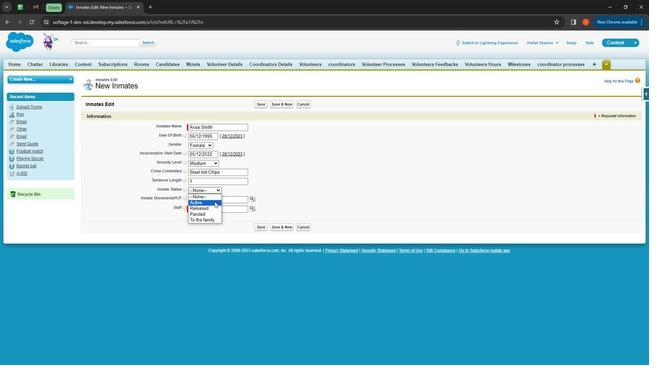 
Action: Mouse pressed left at (215, 203)
Screenshot: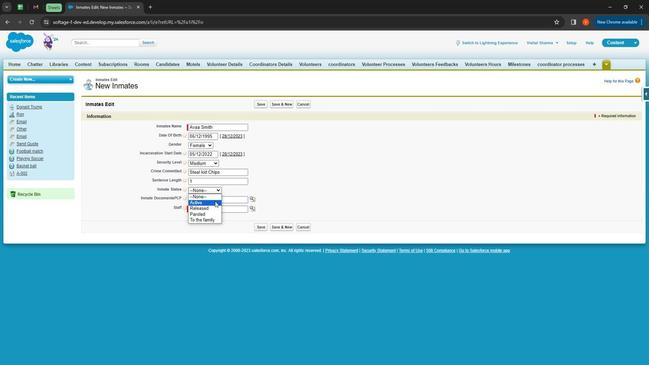
Action: Mouse moved to (213, 202)
Screenshot: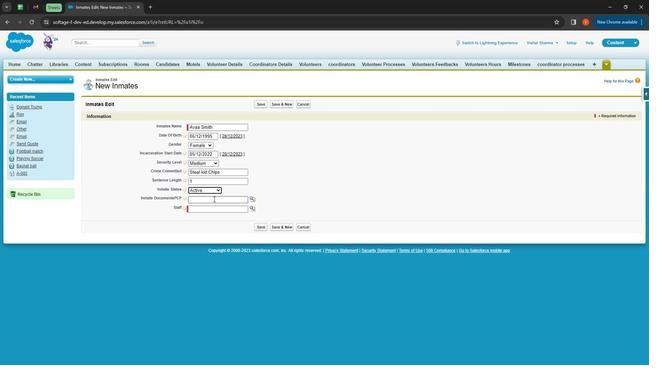 
Action: Mouse pressed left at (213, 202)
Screenshot: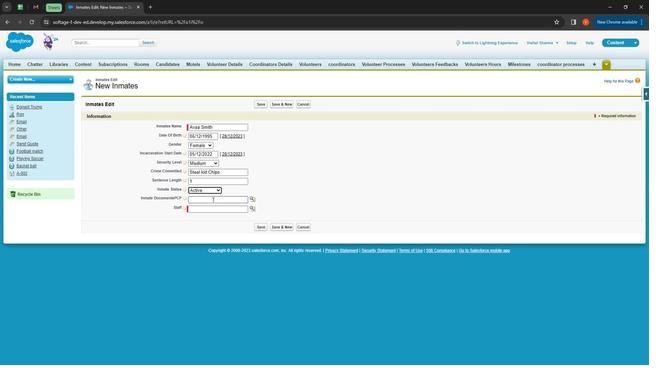 
Action: Mouse moved to (255, 198)
